 Task: Look for space in Allada, Benin from 12th  August, 2023 to 15th August, 2023 for 3 adults in price range Rs.12000 to Rs.16000. Place can be entire place with 2 bedrooms having 3 beds and 1 bathroom. Property type can be flat. Booking option can be shelf check-in. Required host language is English.
Action: Mouse moved to (573, 104)
Screenshot: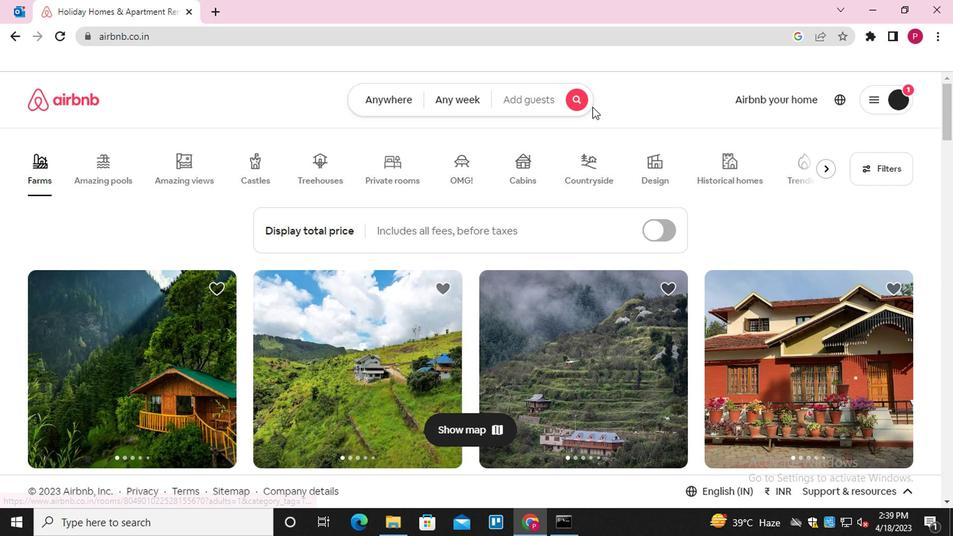 
Action: Mouse pressed left at (573, 104)
Screenshot: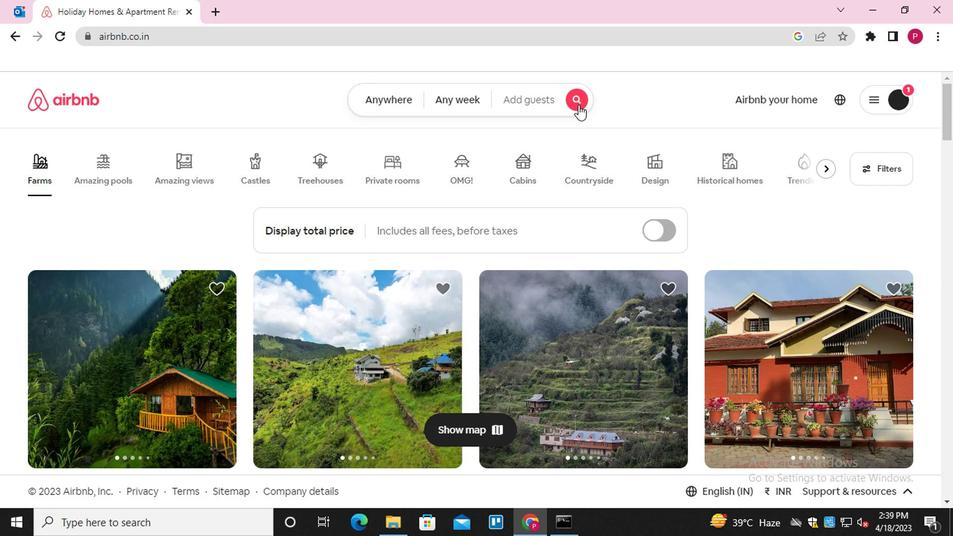 
Action: Mouse moved to (274, 159)
Screenshot: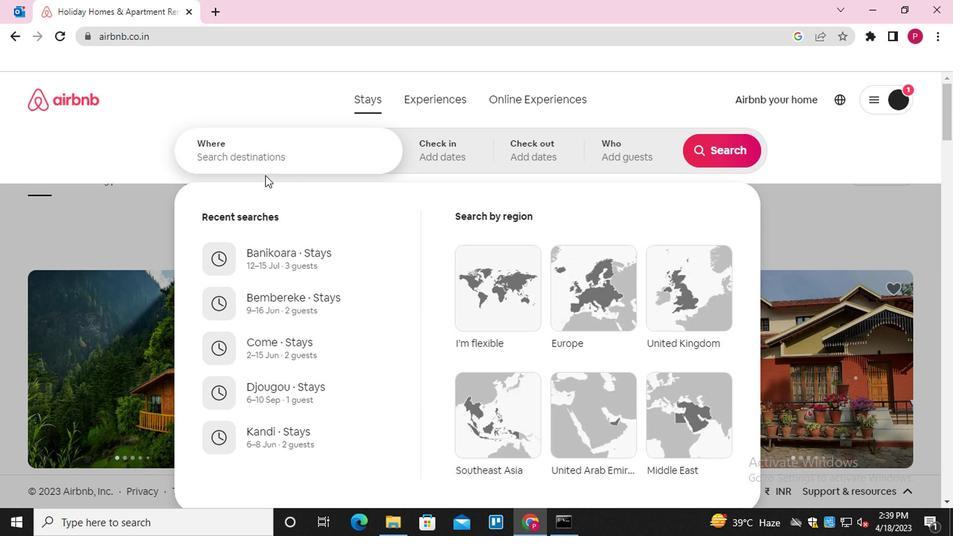 
Action: Mouse pressed left at (274, 159)
Screenshot: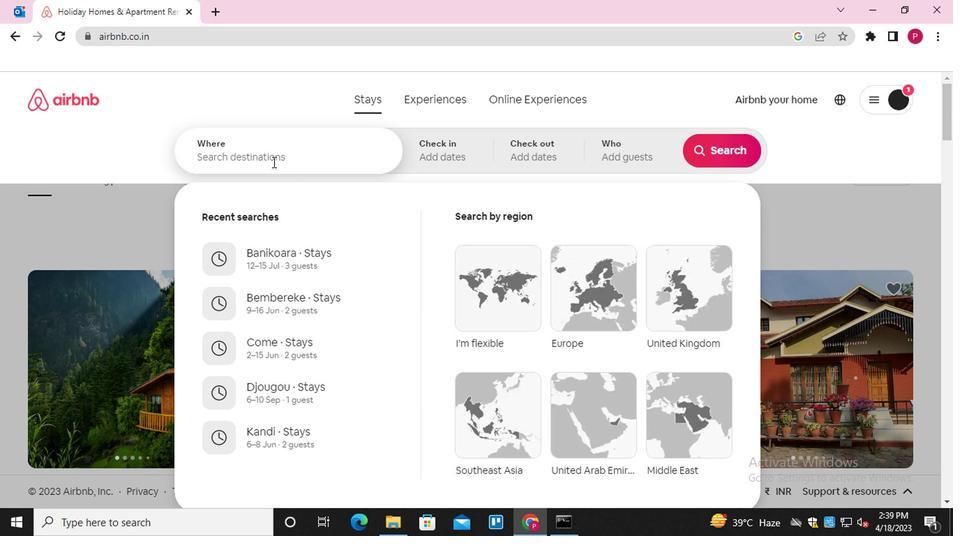 
Action: Key pressed <Key.shift>ALLADA
Screenshot: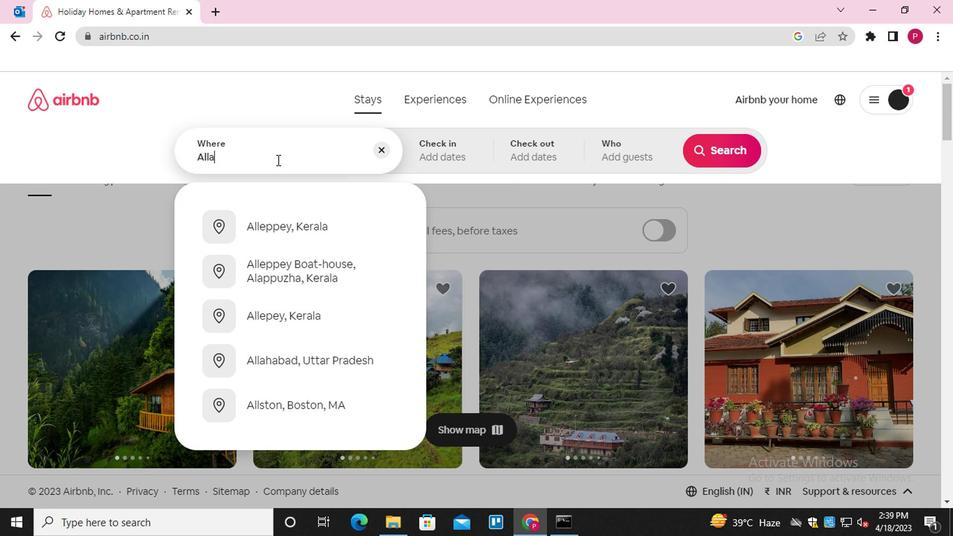 
Action: Mouse moved to (303, 268)
Screenshot: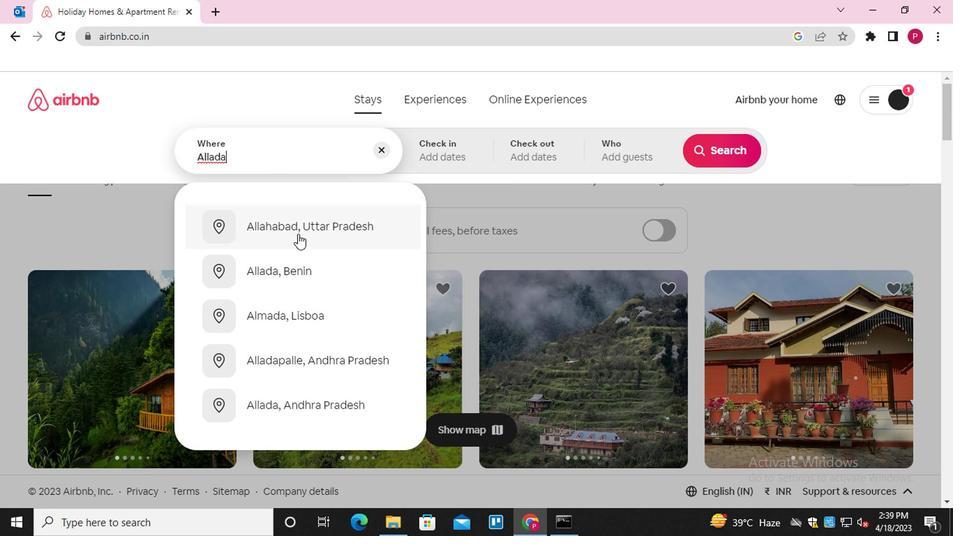 
Action: Mouse pressed left at (303, 268)
Screenshot: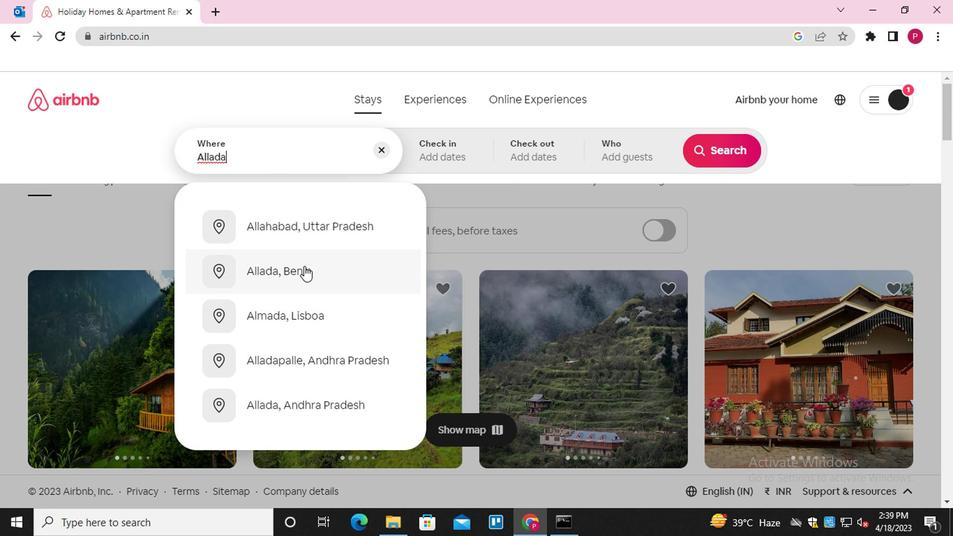 
Action: Mouse moved to (711, 261)
Screenshot: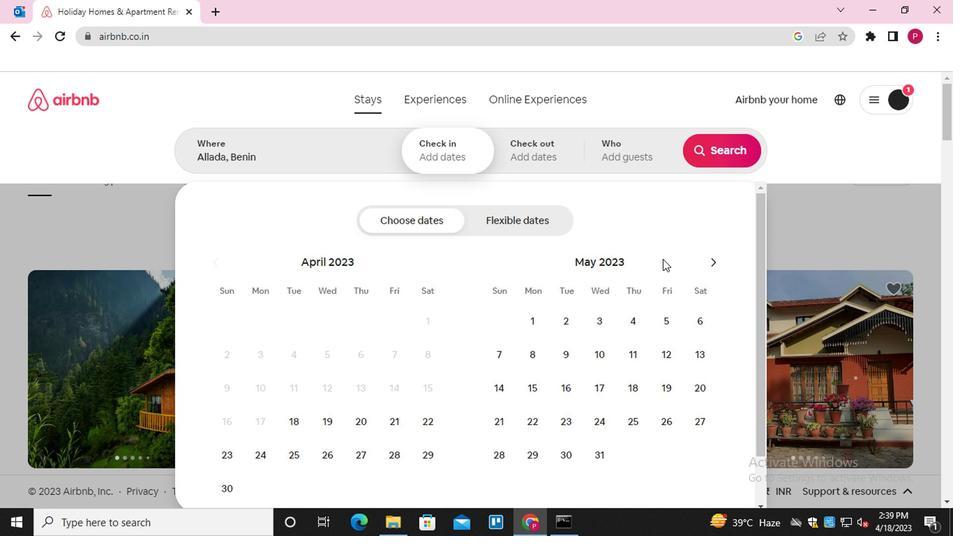 
Action: Mouse pressed left at (711, 261)
Screenshot: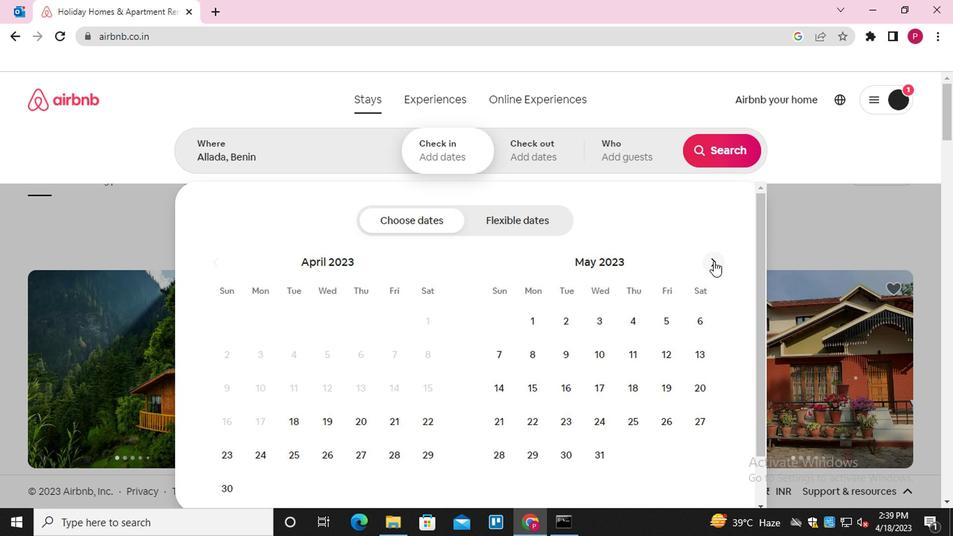 
Action: Mouse pressed left at (711, 261)
Screenshot: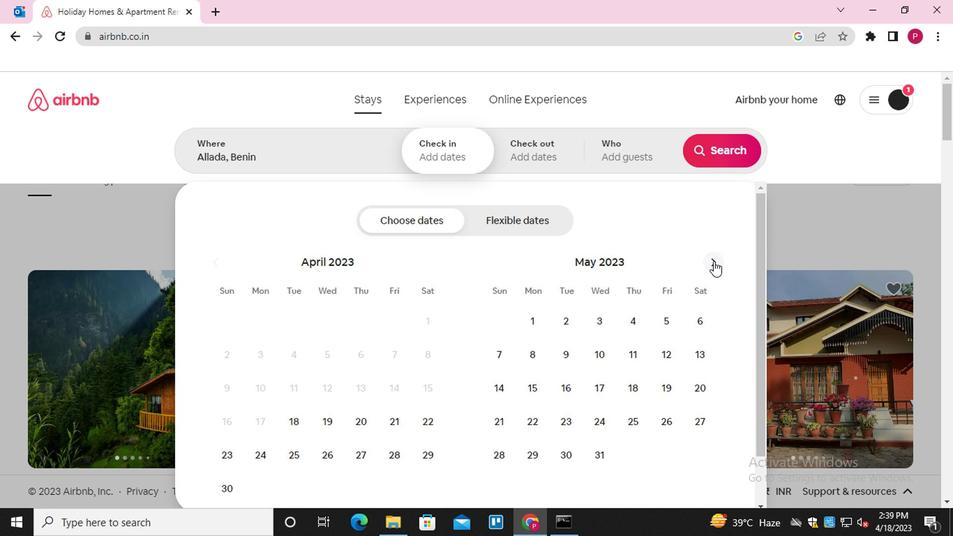 
Action: Mouse pressed left at (711, 261)
Screenshot: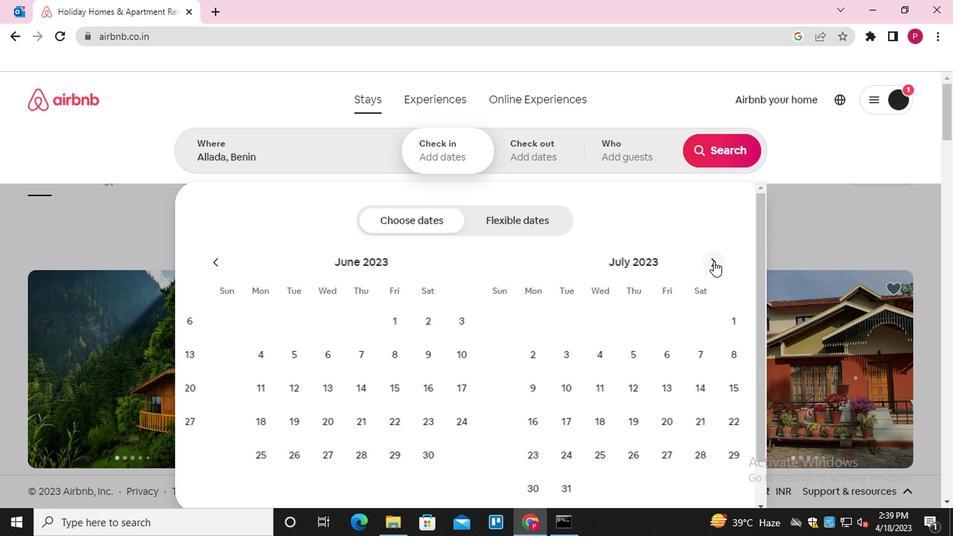 
Action: Mouse moved to (695, 353)
Screenshot: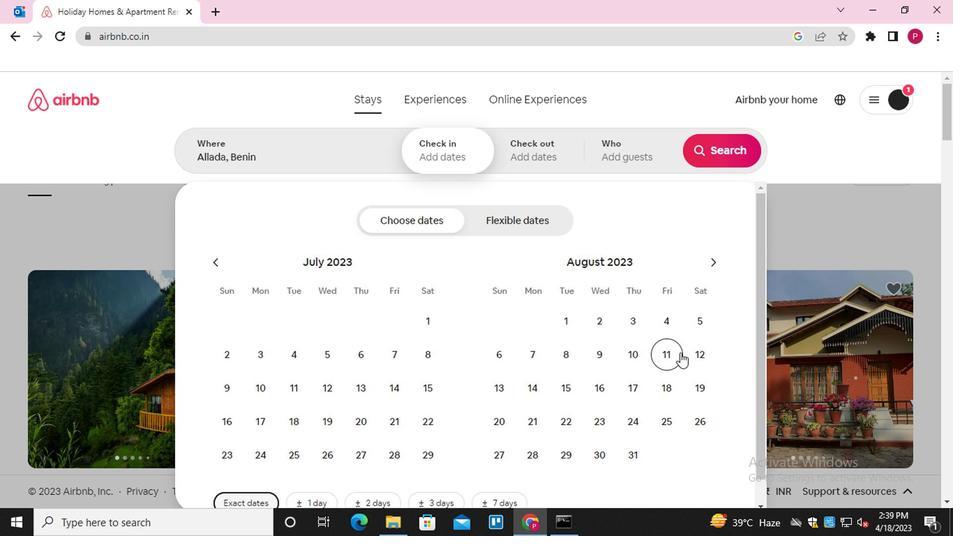 
Action: Mouse pressed left at (695, 353)
Screenshot: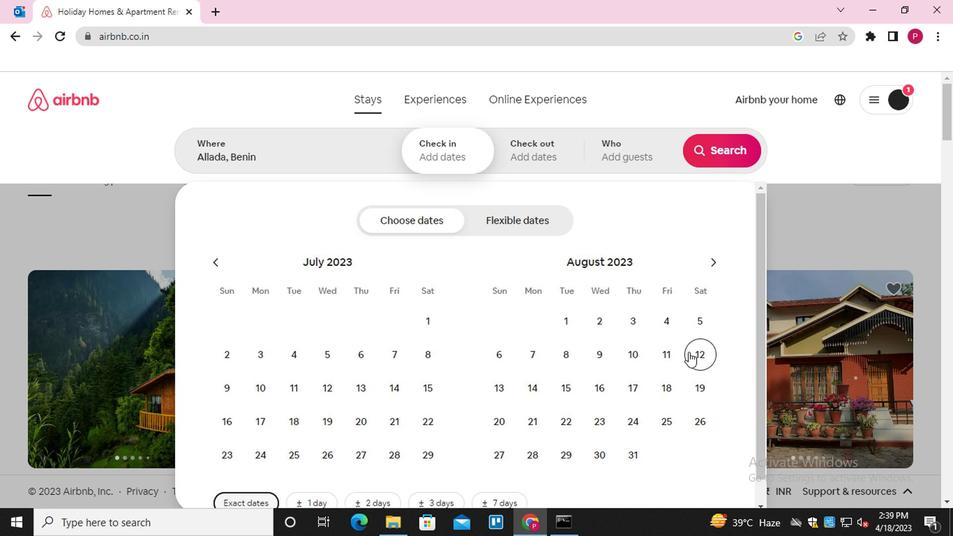 
Action: Mouse moved to (561, 389)
Screenshot: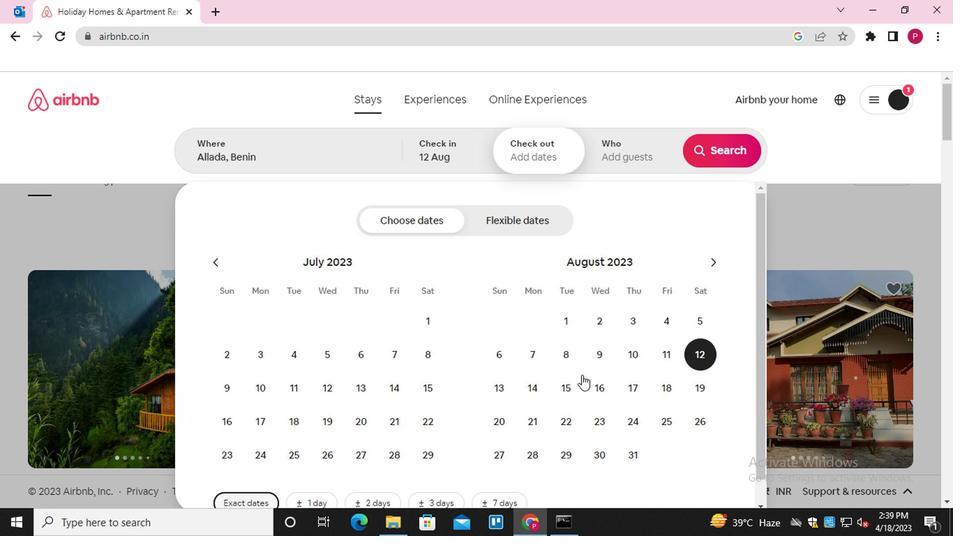 
Action: Mouse pressed left at (561, 389)
Screenshot: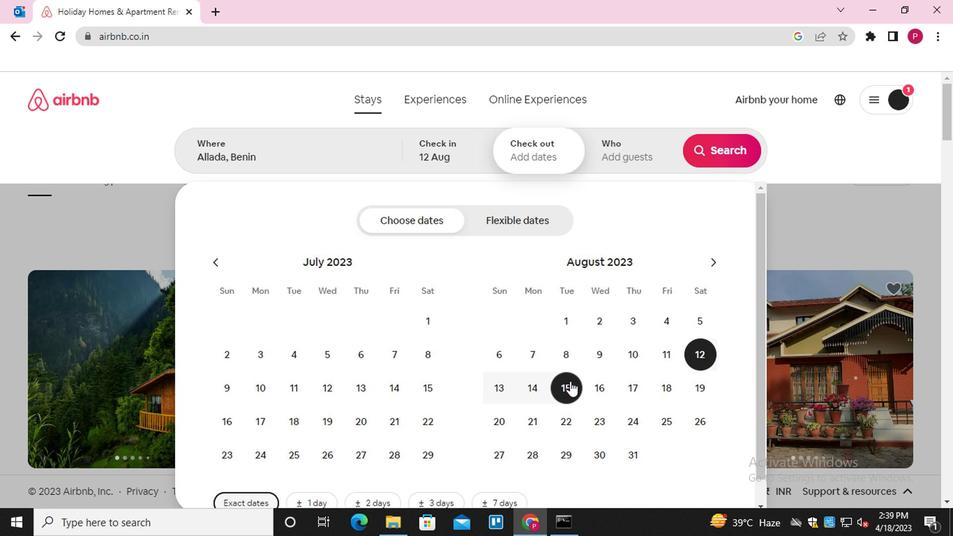 
Action: Mouse moved to (613, 149)
Screenshot: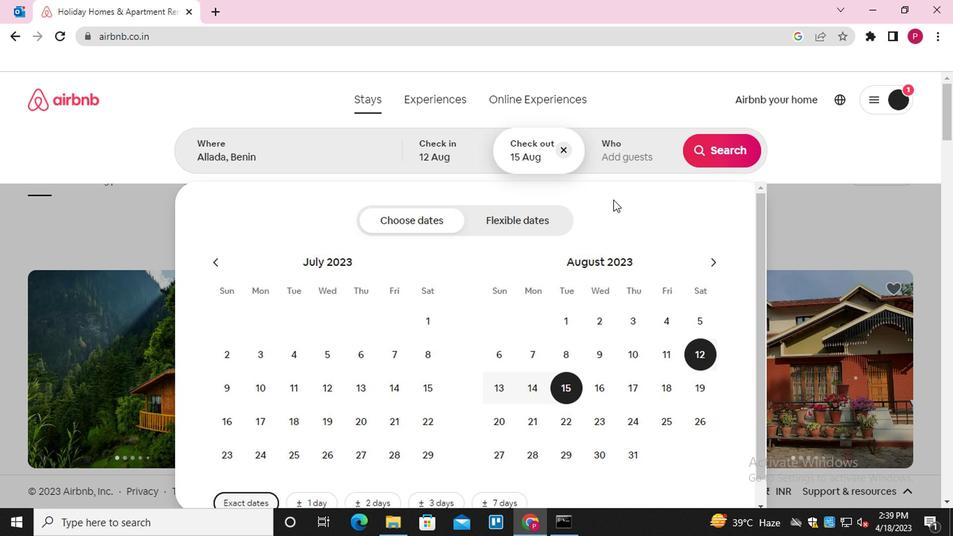 
Action: Mouse pressed left at (613, 149)
Screenshot: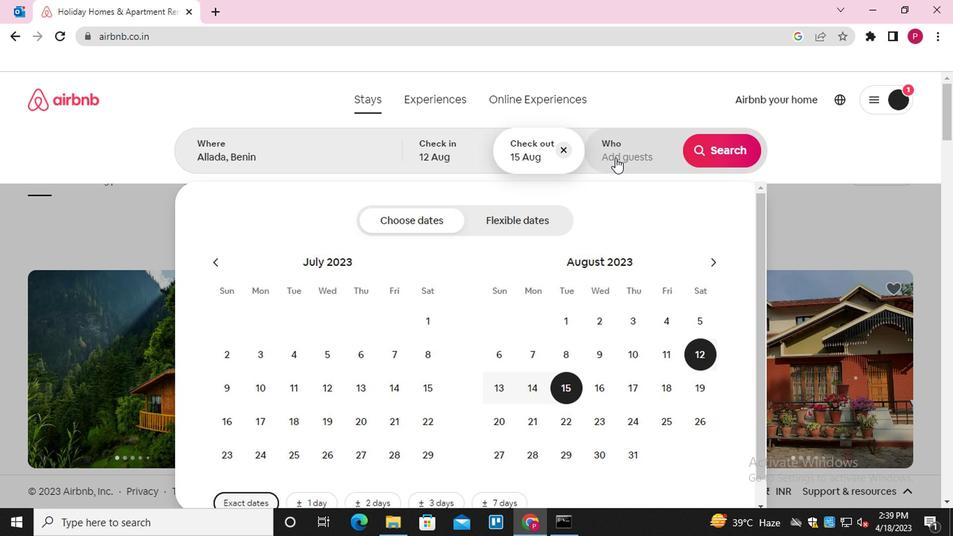 
Action: Mouse moved to (731, 225)
Screenshot: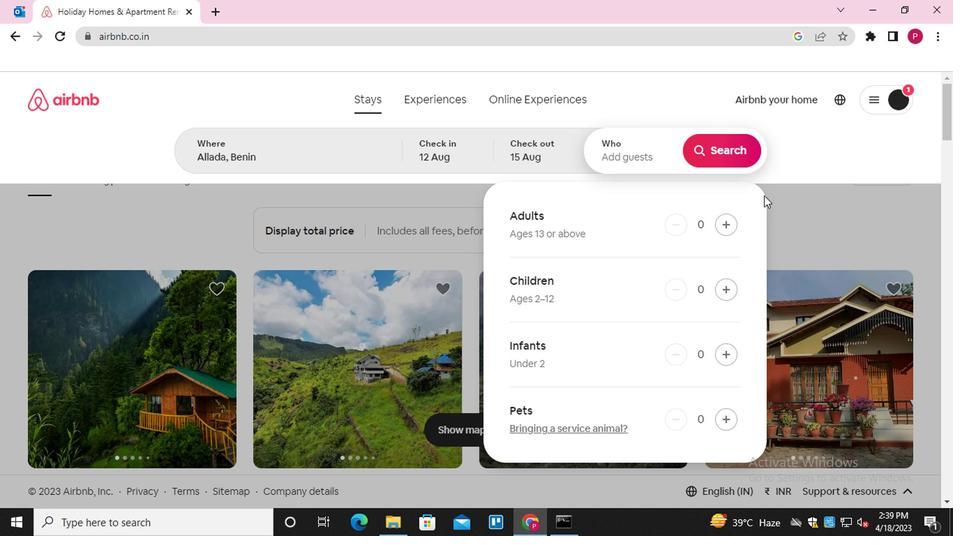 
Action: Mouse pressed left at (731, 225)
Screenshot: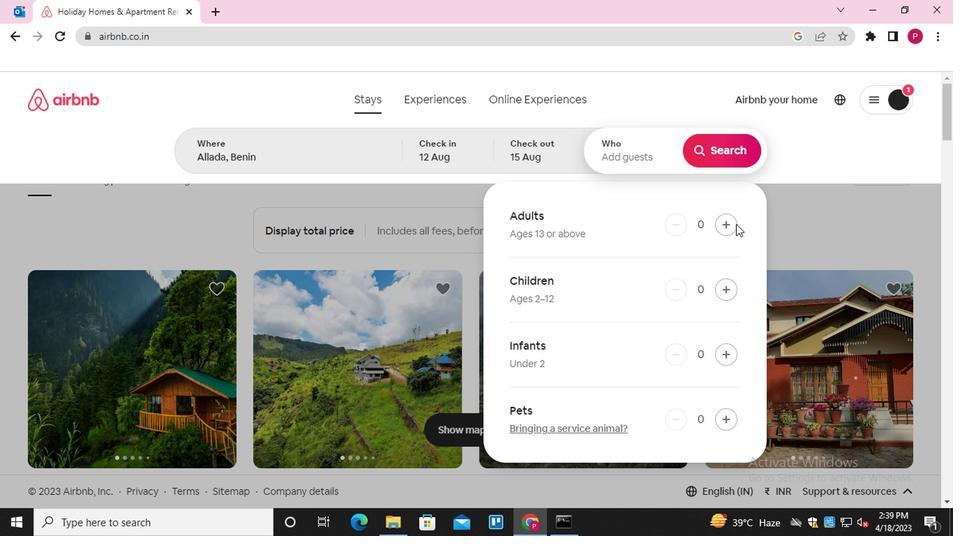 
Action: Mouse pressed left at (731, 225)
Screenshot: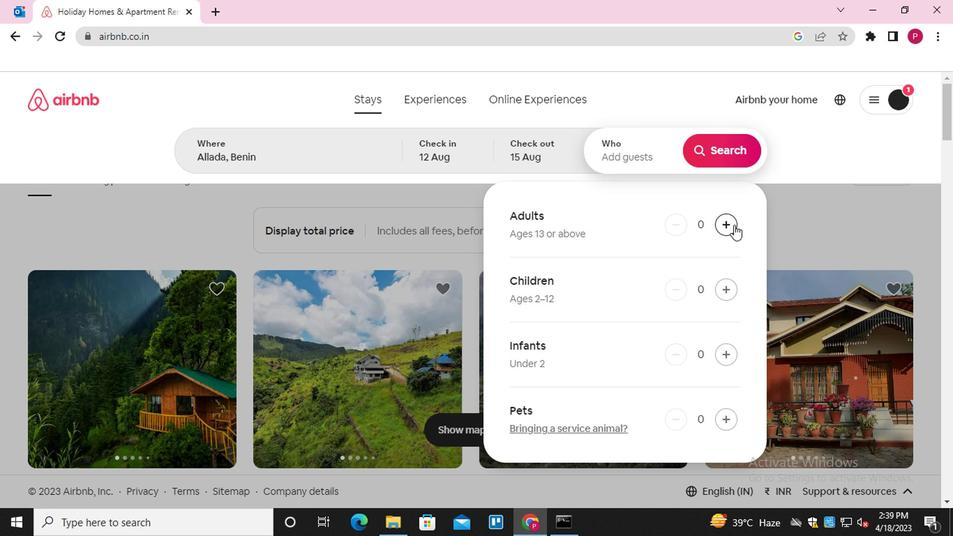 
Action: Mouse pressed left at (731, 225)
Screenshot: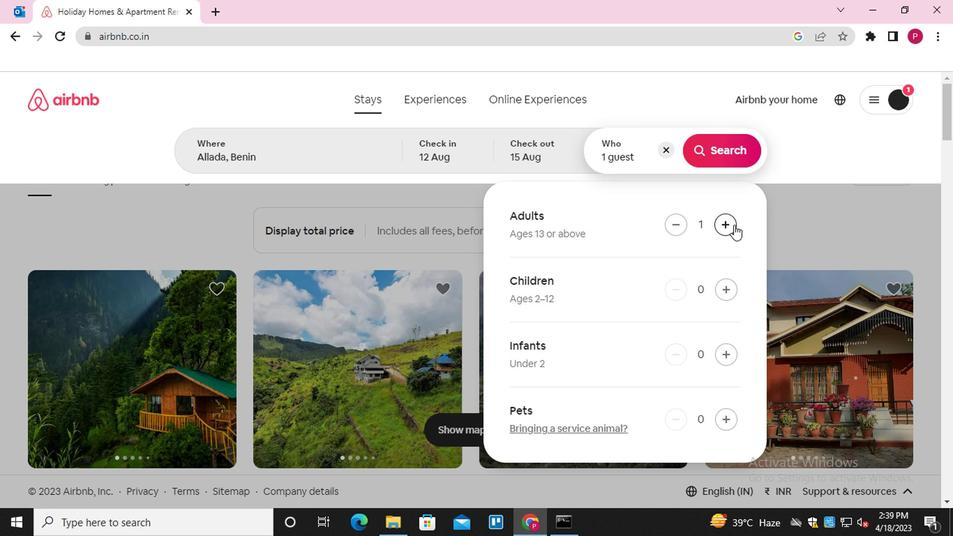
Action: Mouse moved to (727, 150)
Screenshot: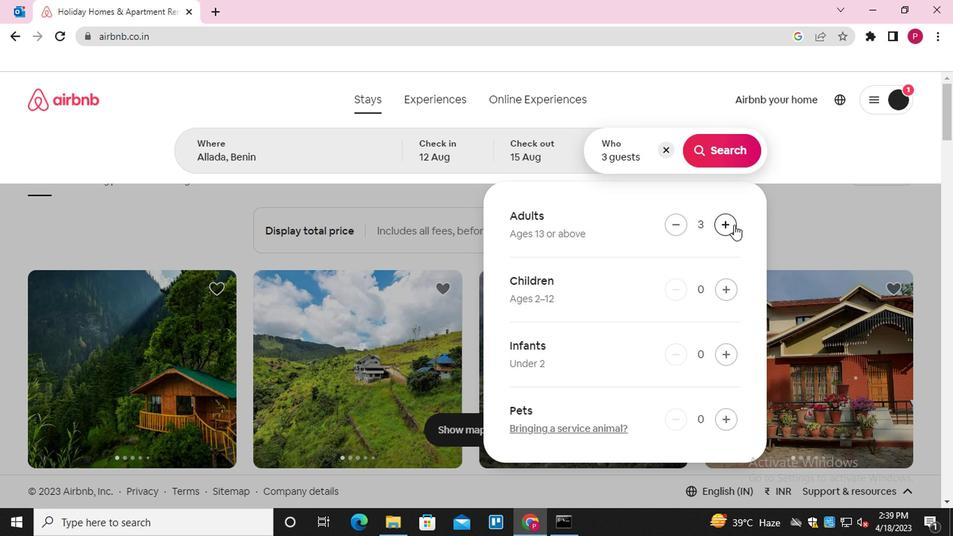 
Action: Mouse pressed left at (727, 150)
Screenshot: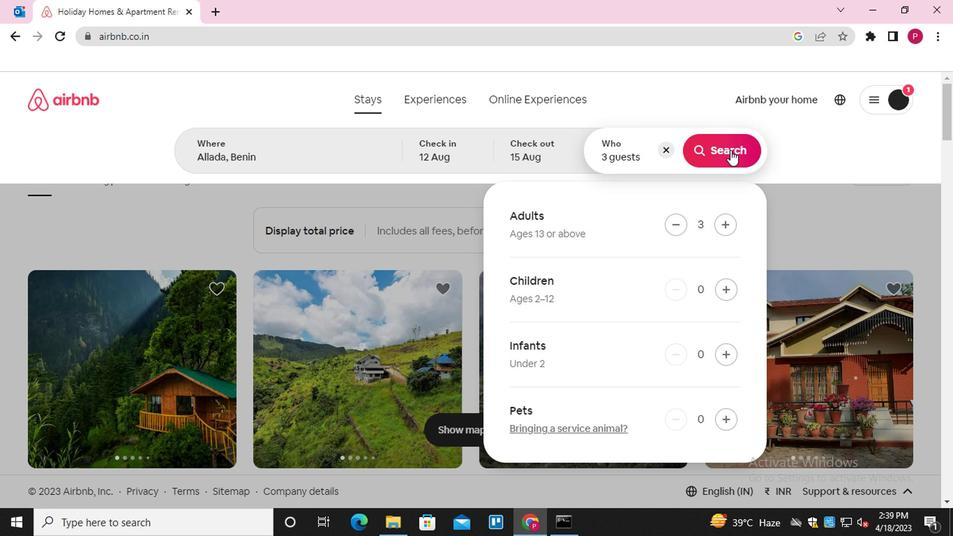 
Action: Mouse moved to (883, 160)
Screenshot: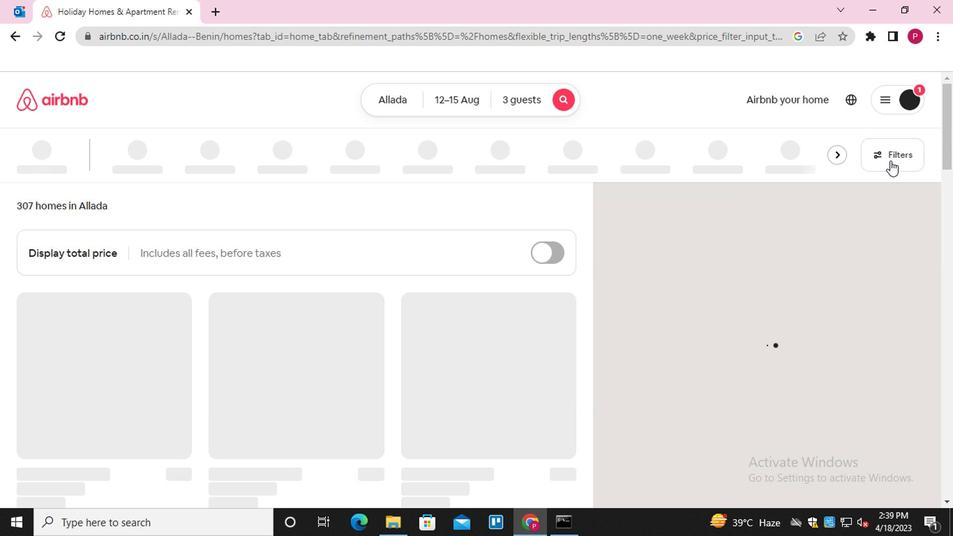
Action: Mouse pressed left at (883, 160)
Screenshot: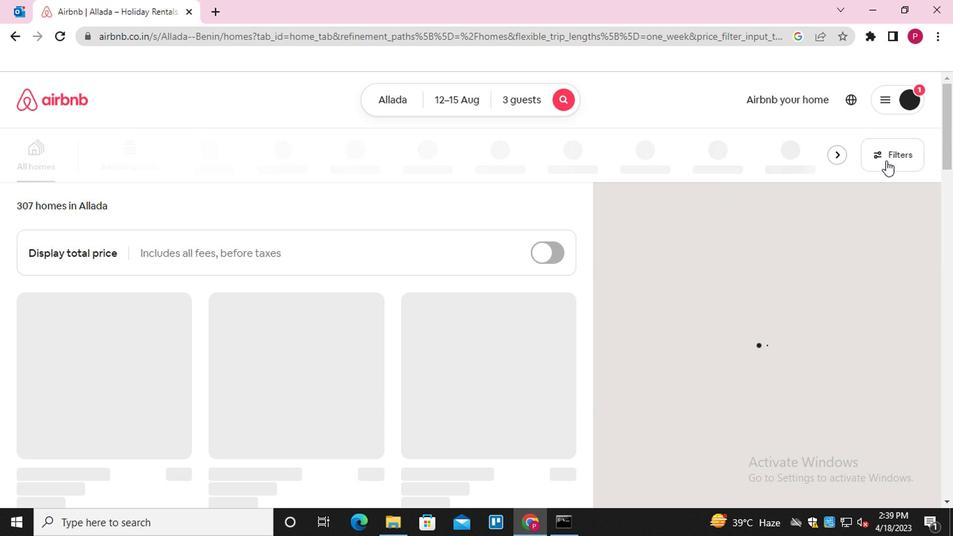 
Action: Mouse moved to (283, 330)
Screenshot: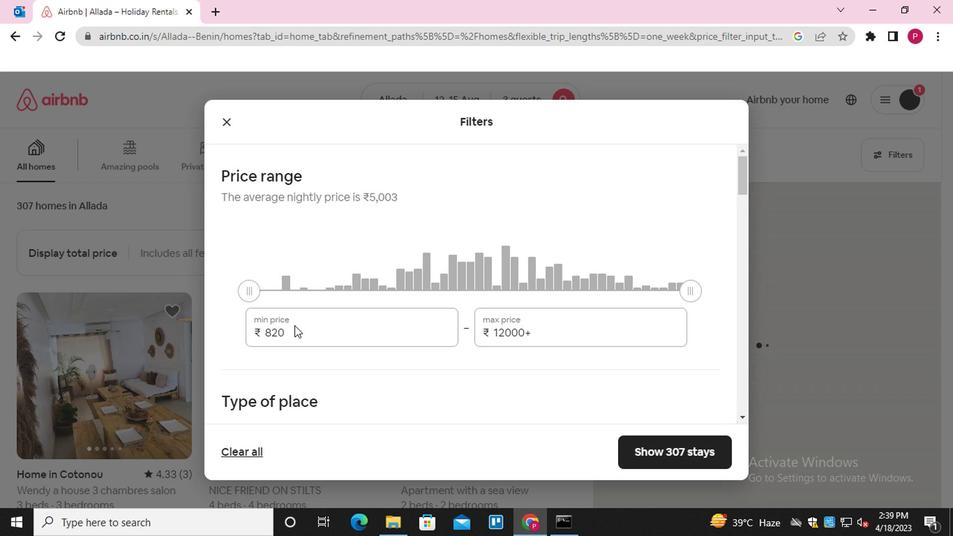 
Action: Mouse pressed left at (283, 330)
Screenshot: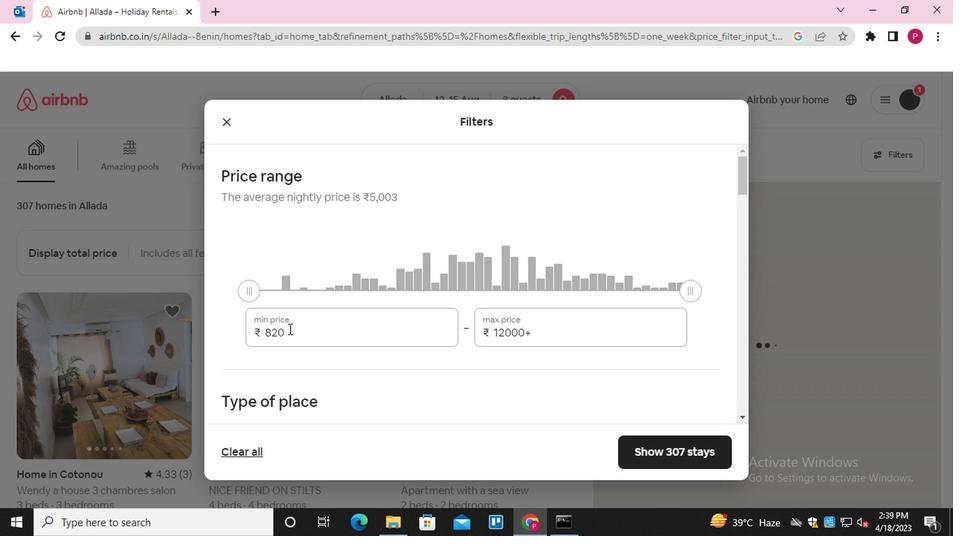 
Action: Mouse pressed left at (283, 330)
Screenshot: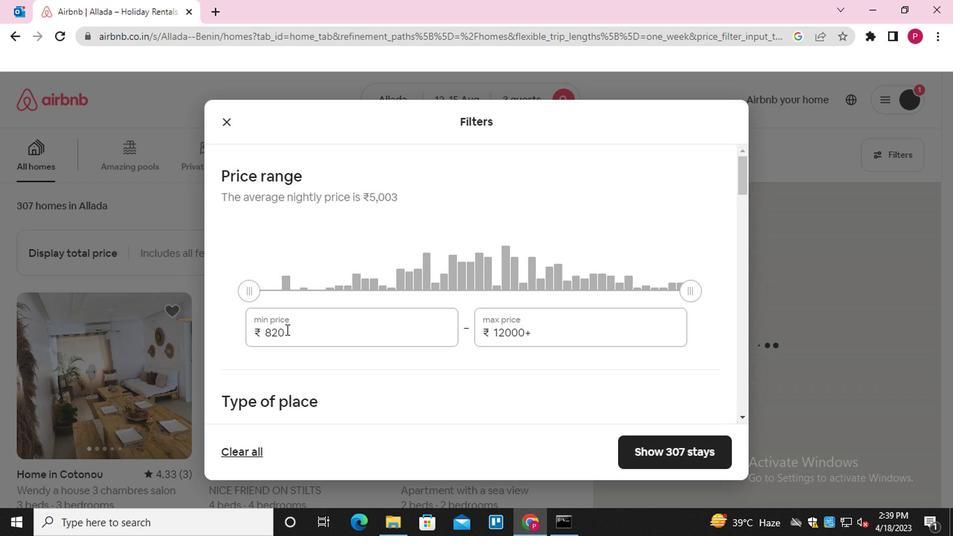 
Action: Key pressed 120000<Key.backspace><Key.tab>16000
Screenshot: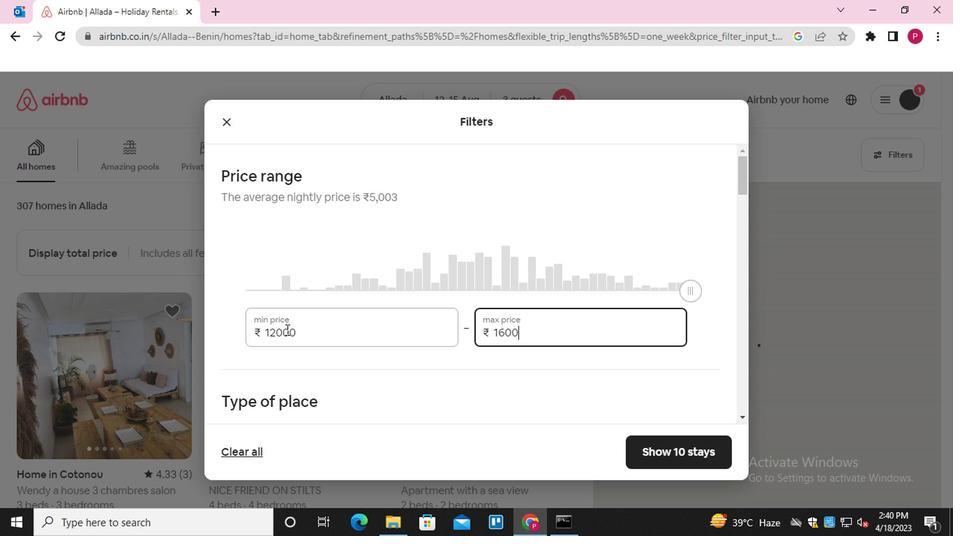 
Action: Mouse moved to (294, 330)
Screenshot: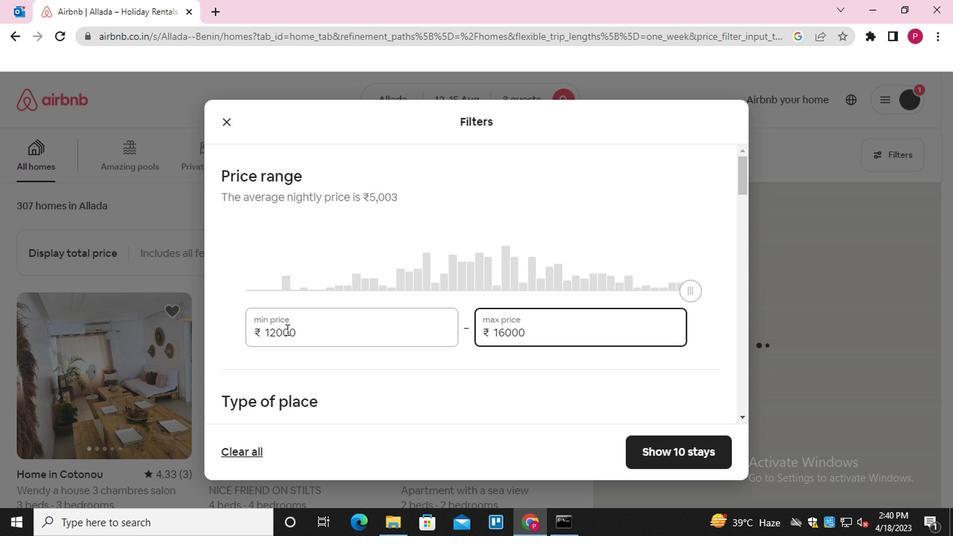
Action: Mouse scrolled (294, 329) with delta (0, 0)
Screenshot: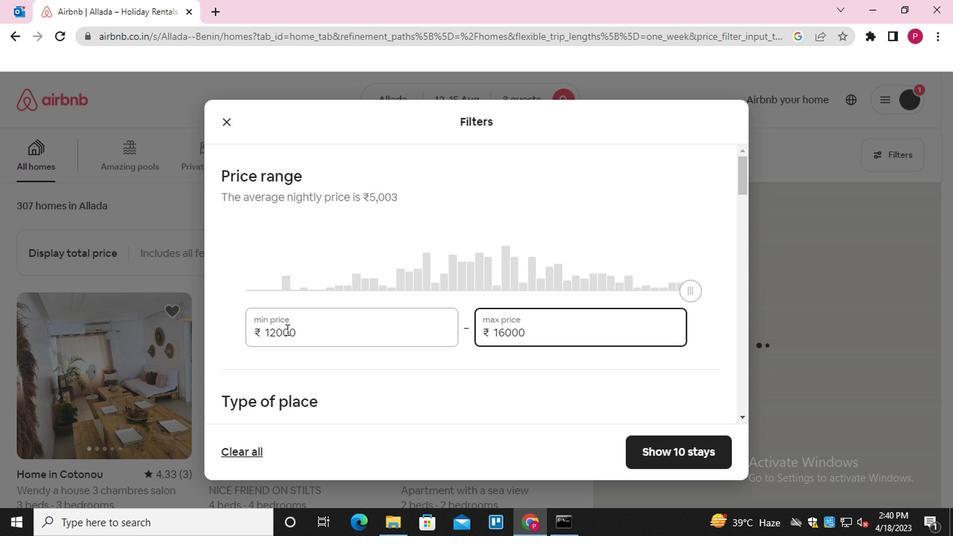
Action: Mouse moved to (297, 331)
Screenshot: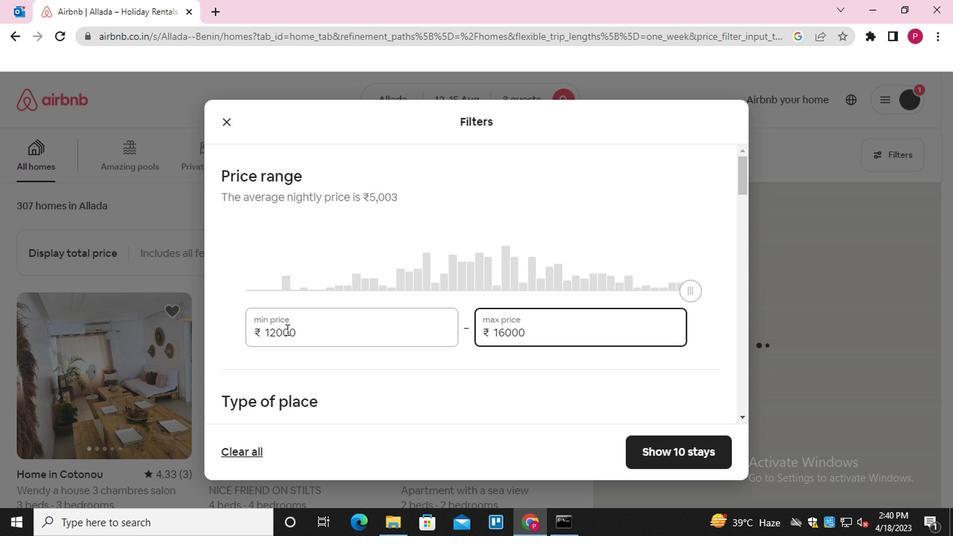 
Action: Mouse scrolled (297, 330) with delta (0, 0)
Screenshot: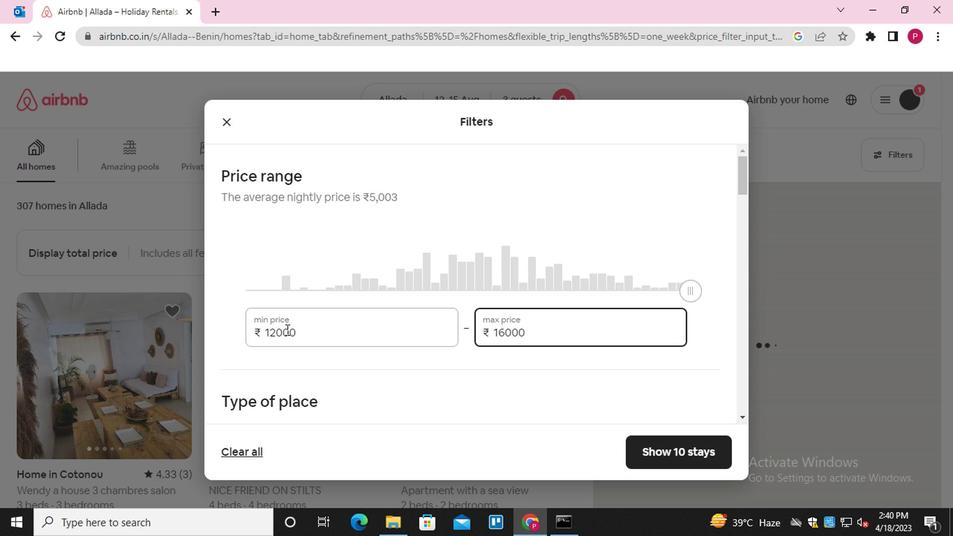 
Action: Mouse scrolled (297, 330) with delta (0, 0)
Screenshot: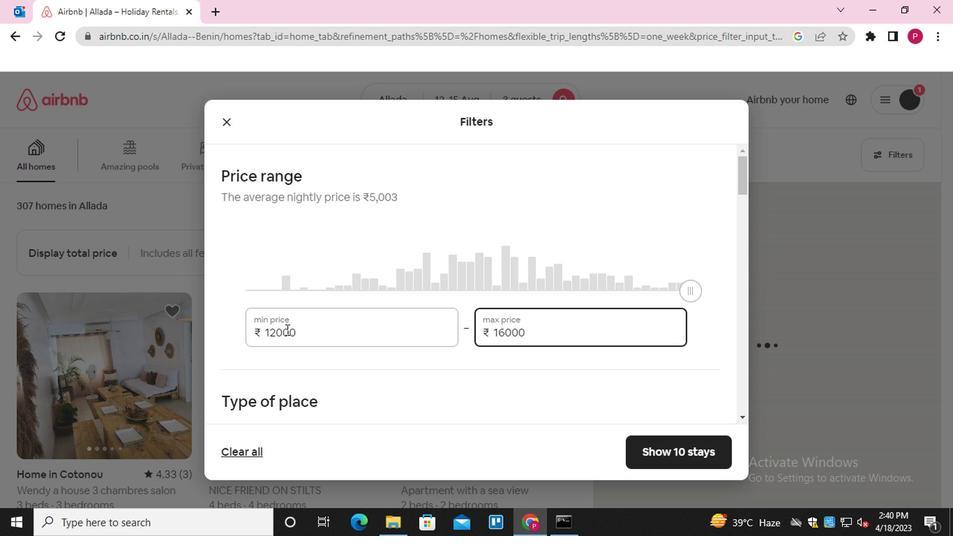 
Action: Mouse moved to (227, 235)
Screenshot: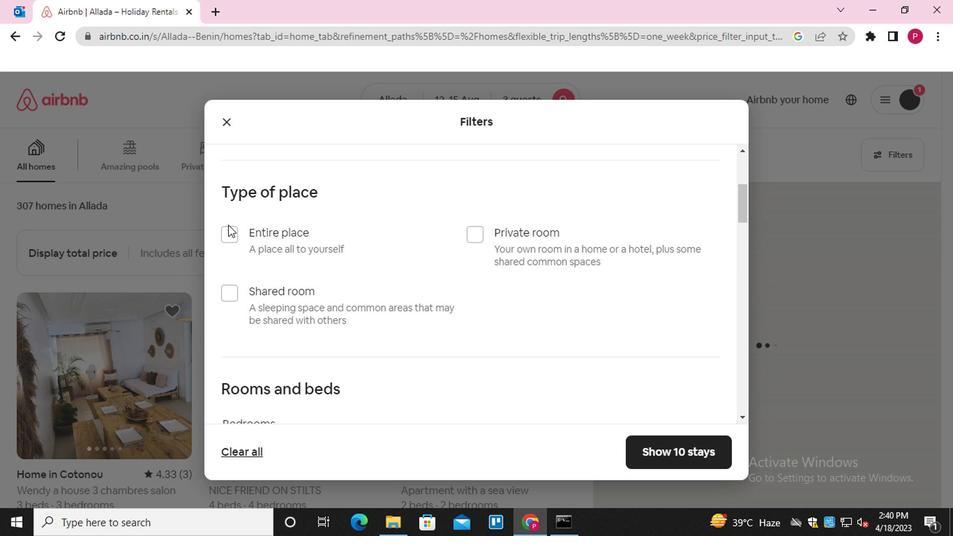 
Action: Mouse pressed left at (227, 235)
Screenshot: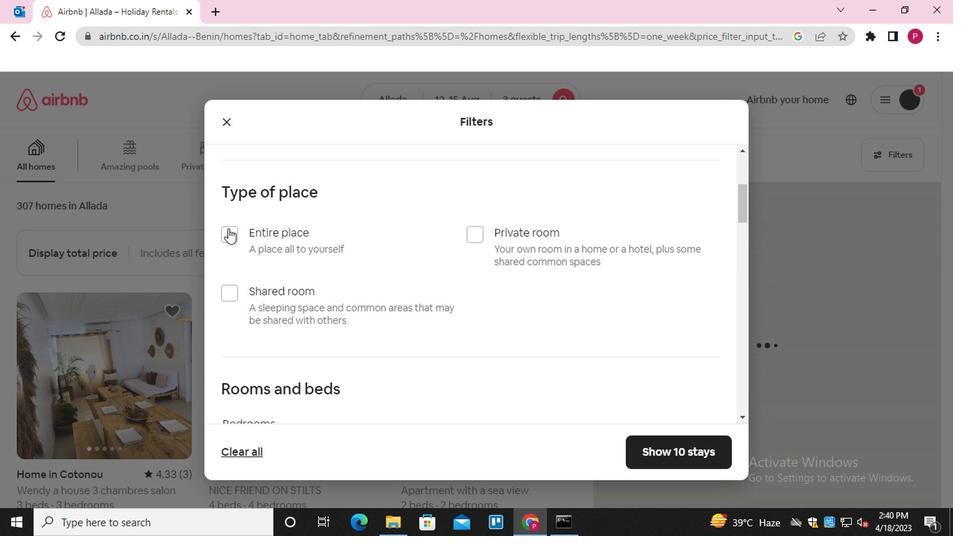 
Action: Mouse moved to (249, 242)
Screenshot: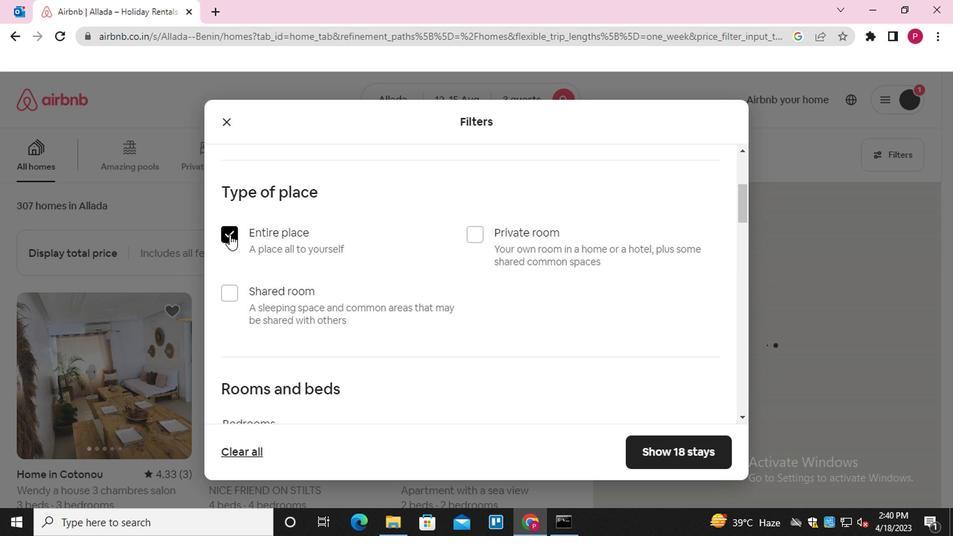 
Action: Mouse scrolled (249, 241) with delta (0, 0)
Screenshot: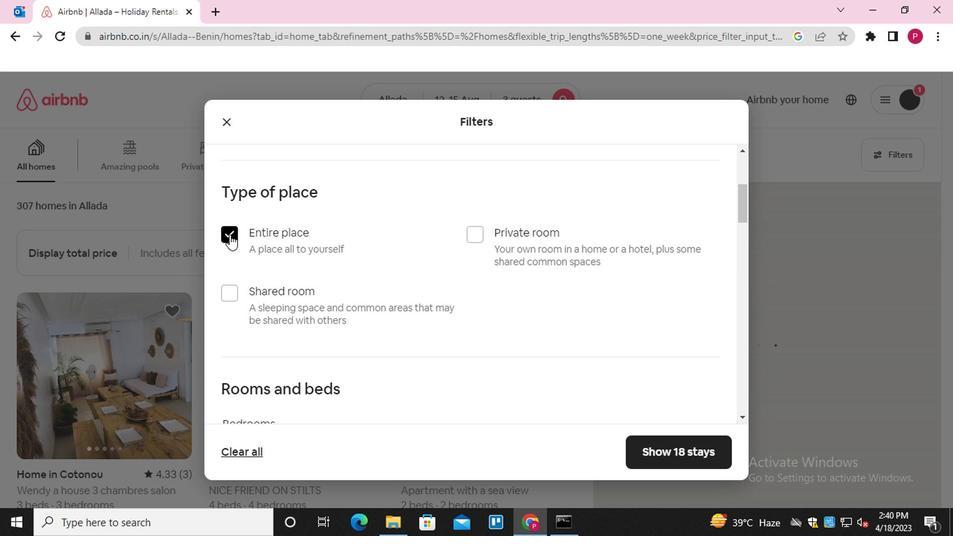 
Action: Mouse scrolled (249, 241) with delta (0, 0)
Screenshot: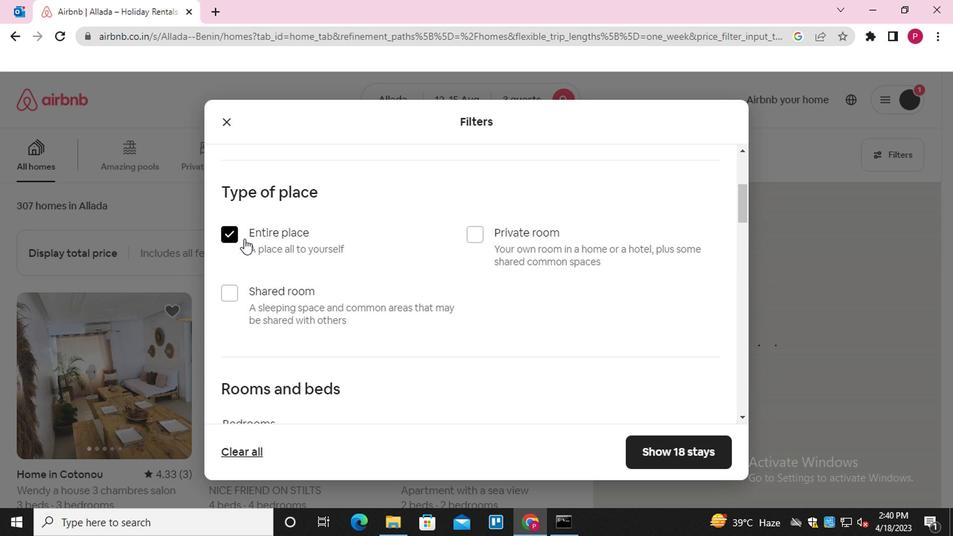 
Action: Mouse scrolled (249, 241) with delta (0, 0)
Screenshot: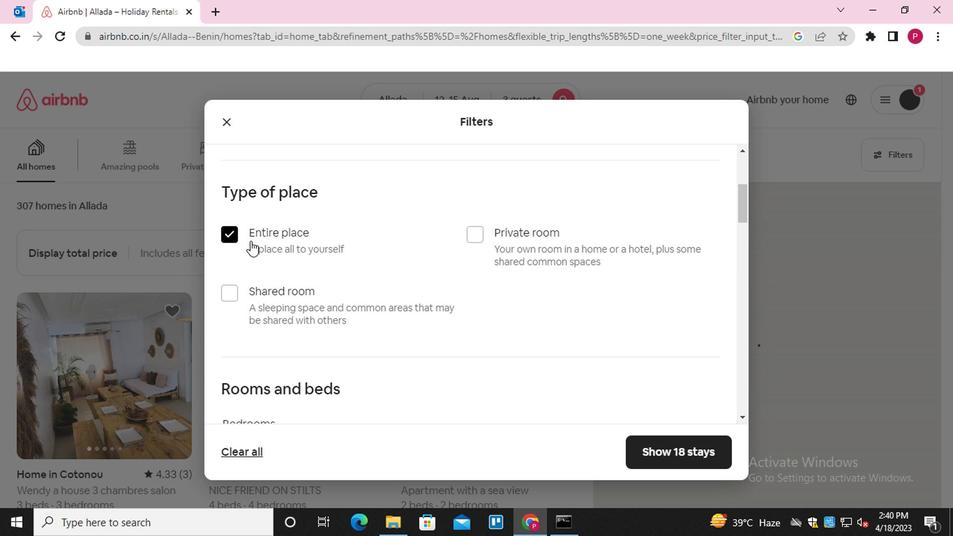 
Action: Mouse scrolled (249, 241) with delta (0, 0)
Screenshot: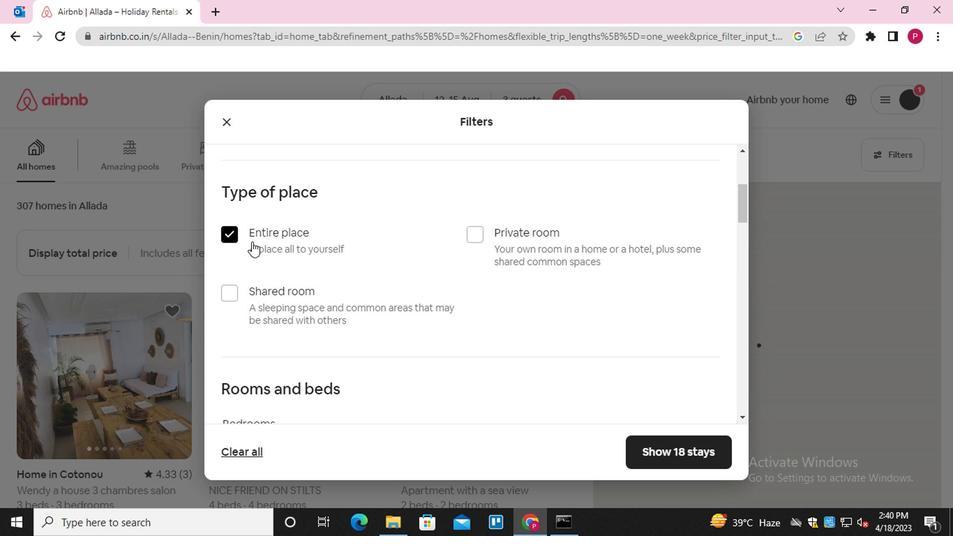 
Action: Mouse moved to (345, 185)
Screenshot: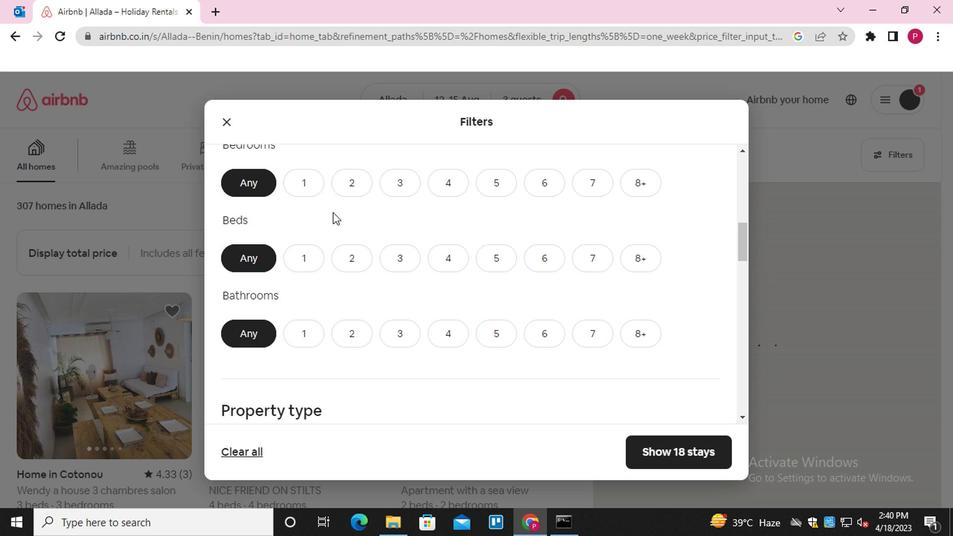 
Action: Mouse pressed left at (345, 185)
Screenshot: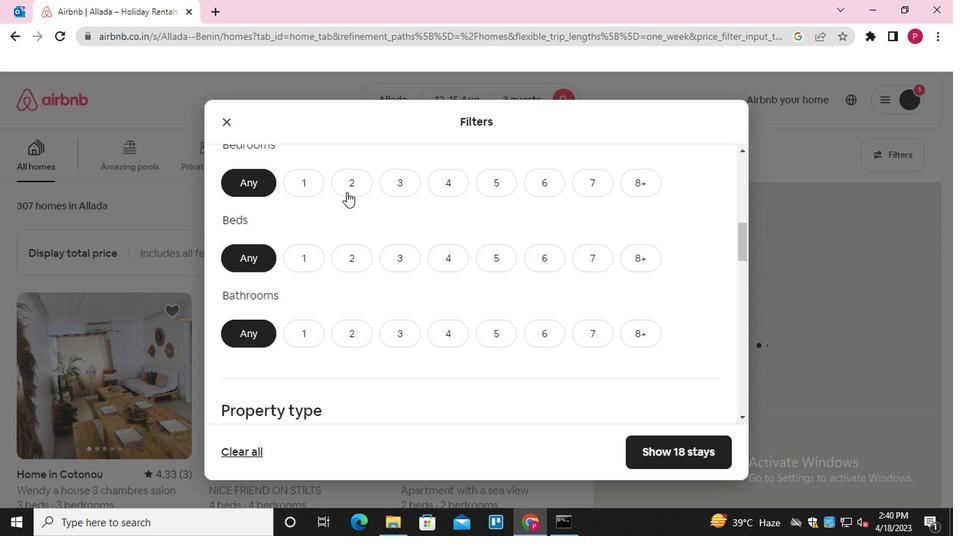 
Action: Mouse moved to (406, 270)
Screenshot: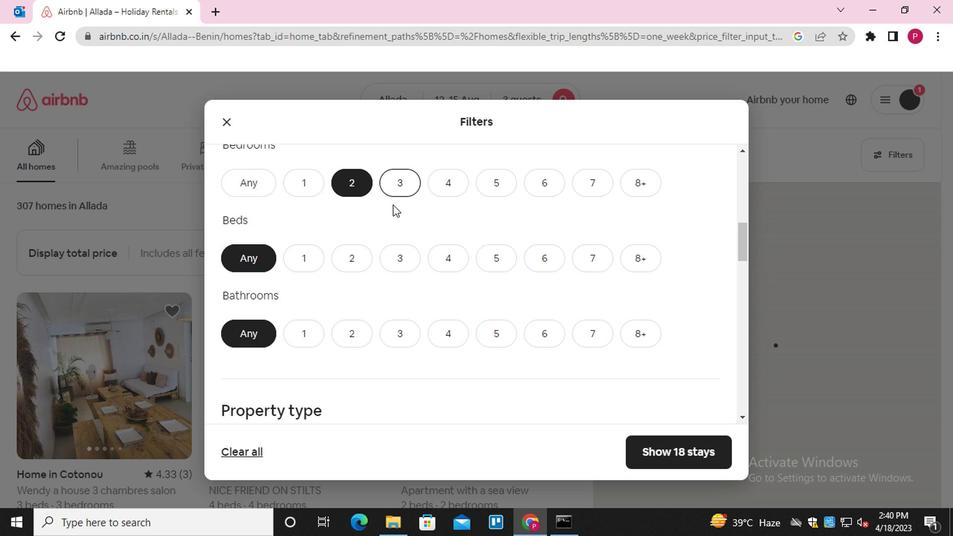 
Action: Mouse pressed left at (406, 270)
Screenshot: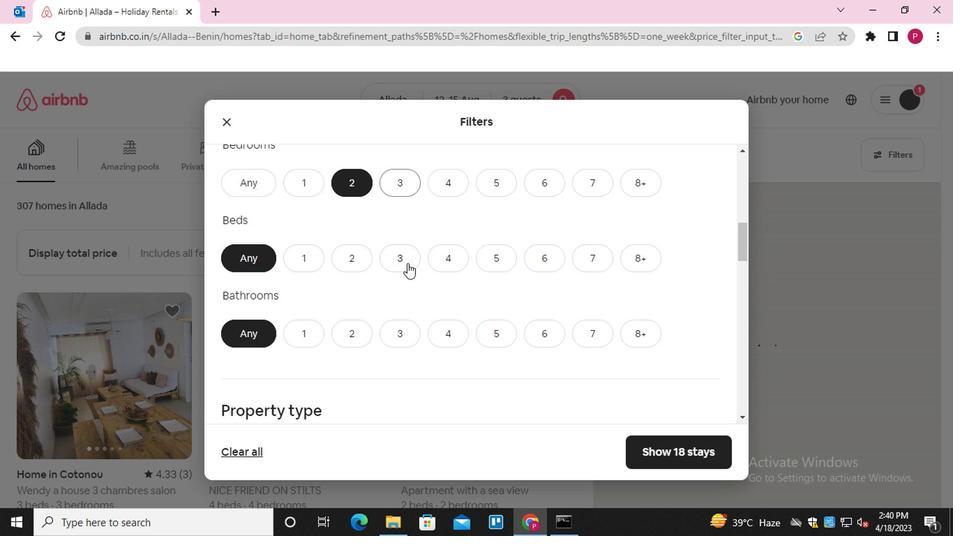 
Action: Mouse moved to (306, 336)
Screenshot: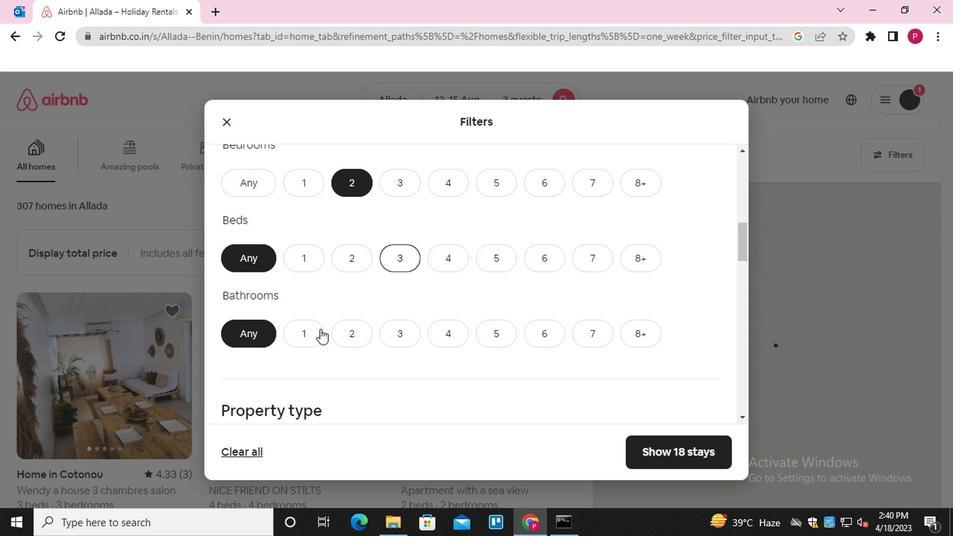 
Action: Mouse pressed left at (306, 336)
Screenshot: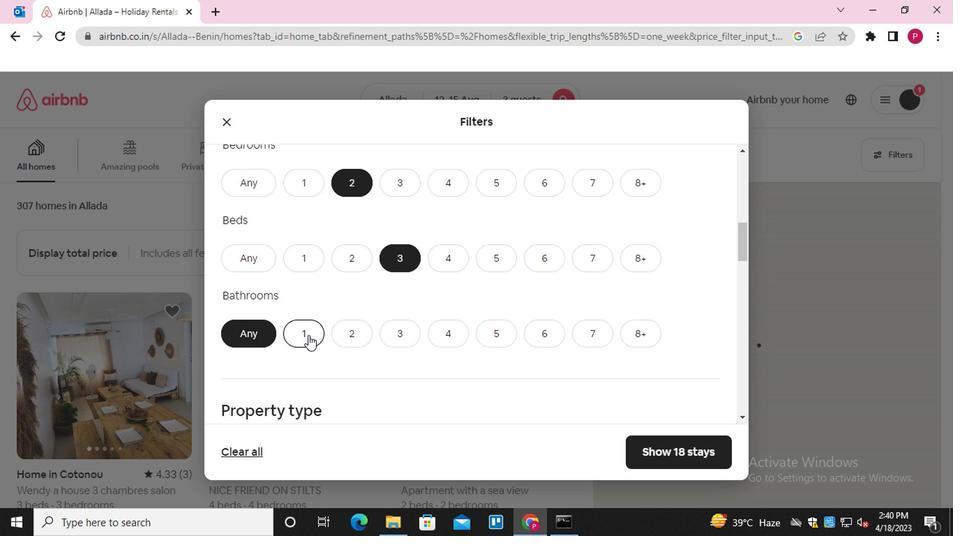 
Action: Mouse moved to (418, 377)
Screenshot: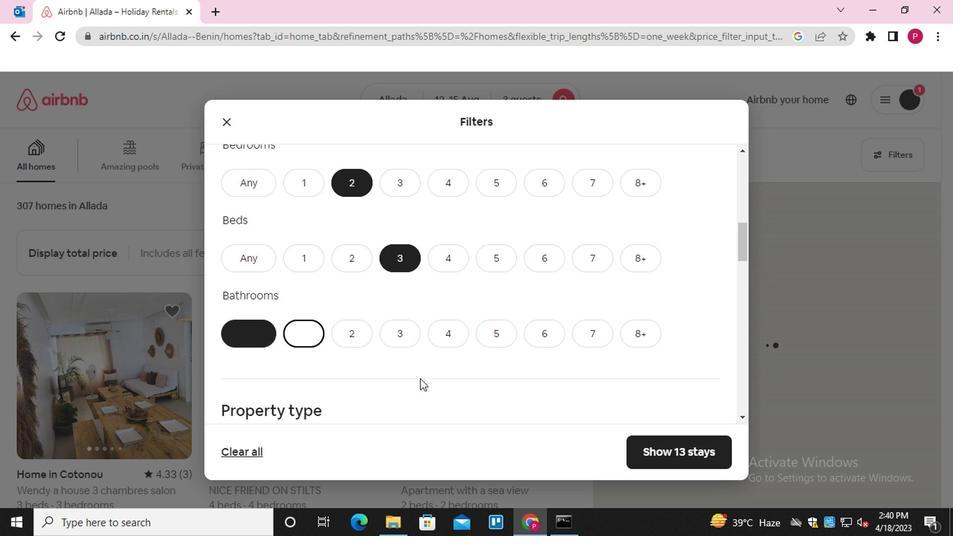 
Action: Mouse scrolled (418, 376) with delta (0, 0)
Screenshot: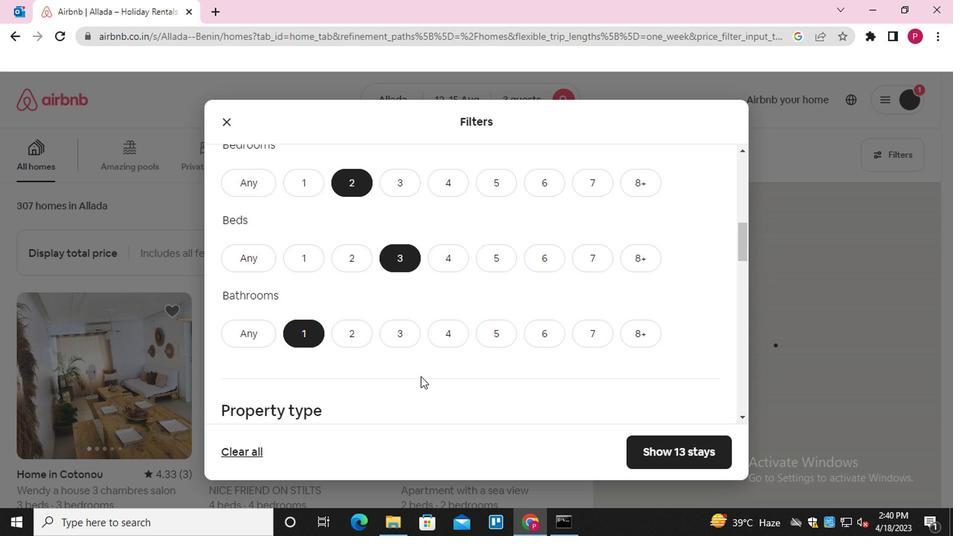 
Action: Mouse scrolled (418, 376) with delta (0, 0)
Screenshot: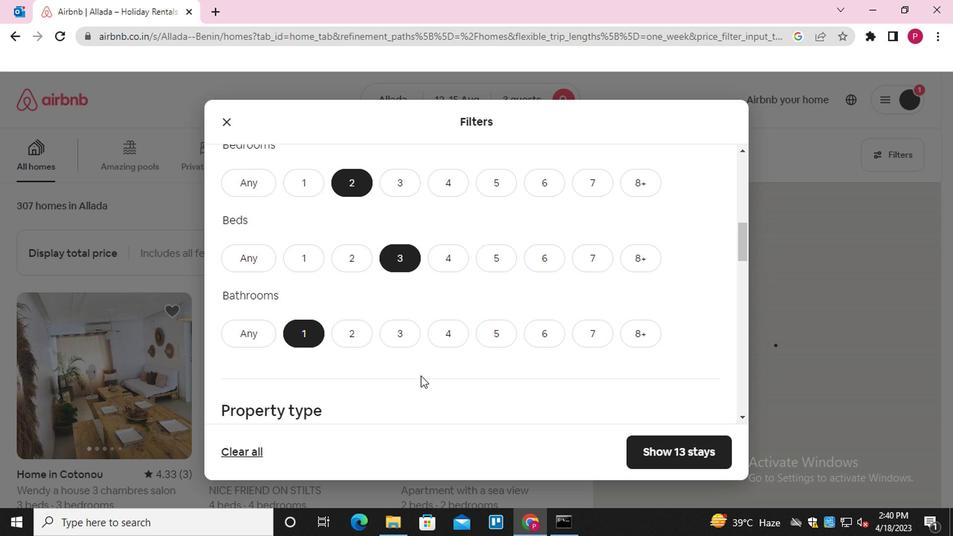 
Action: Mouse scrolled (418, 376) with delta (0, 0)
Screenshot: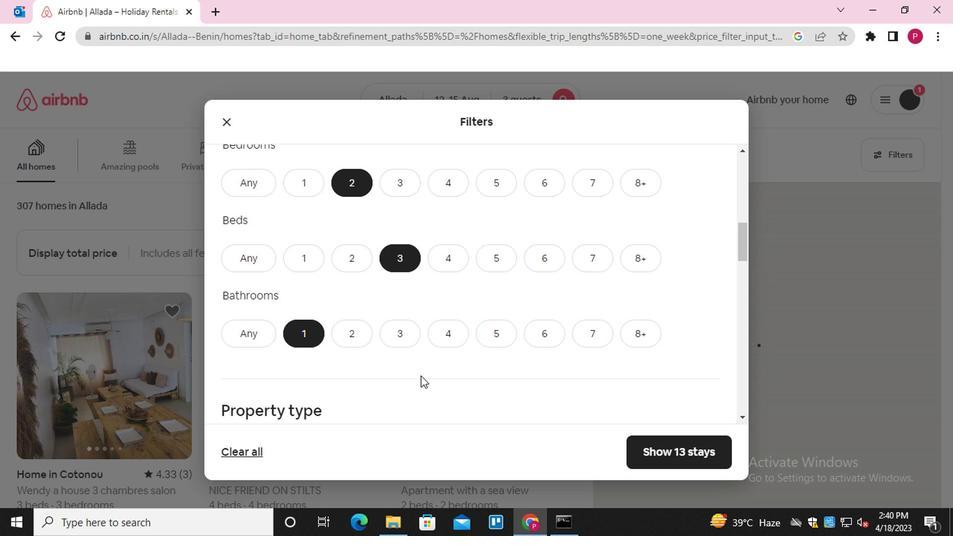 
Action: Mouse moved to (413, 265)
Screenshot: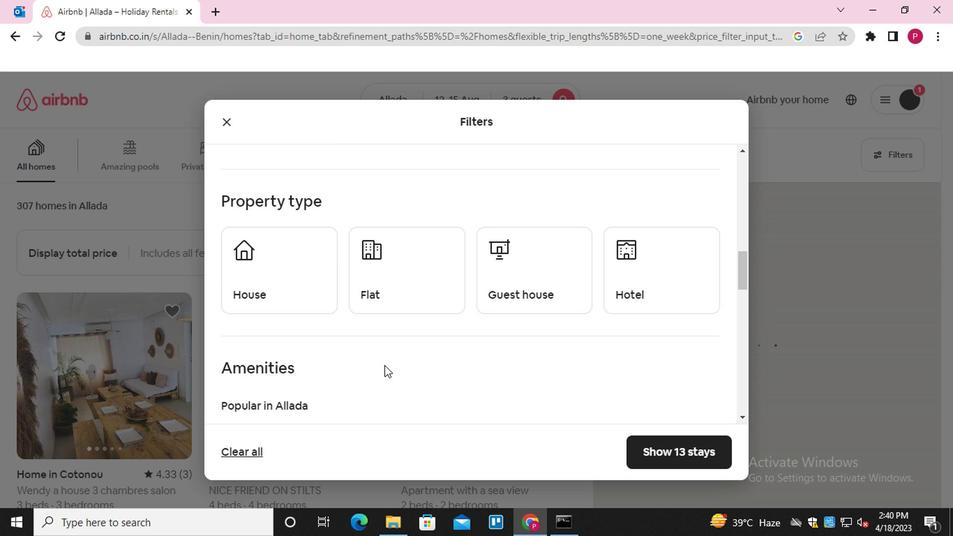 
Action: Mouse pressed left at (413, 265)
Screenshot: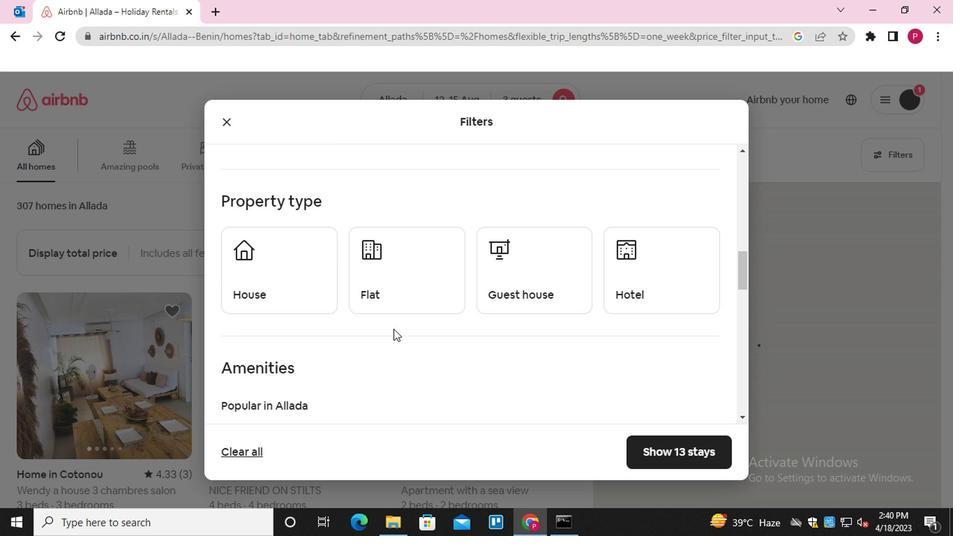 
Action: Mouse moved to (417, 376)
Screenshot: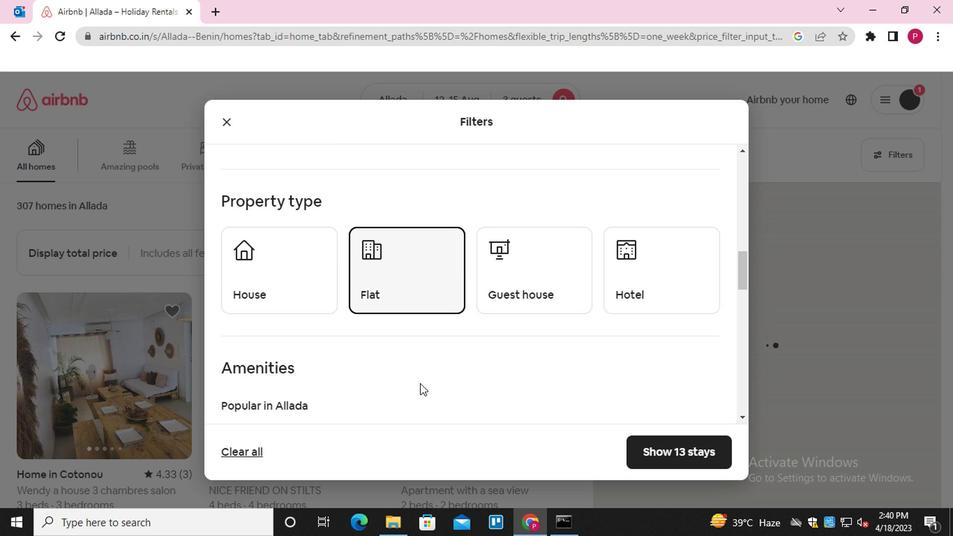 
Action: Mouse scrolled (417, 375) with delta (0, 0)
Screenshot: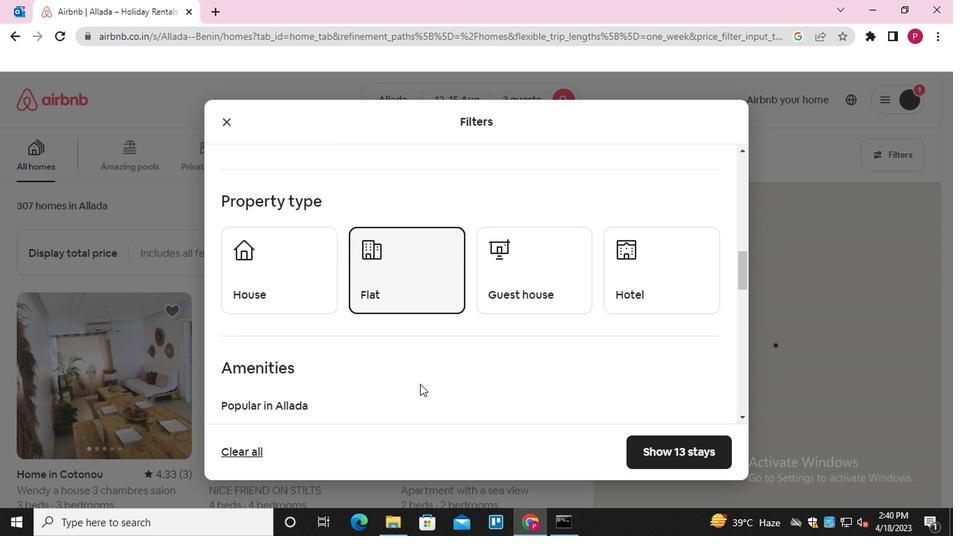 
Action: Mouse scrolled (417, 375) with delta (0, 0)
Screenshot: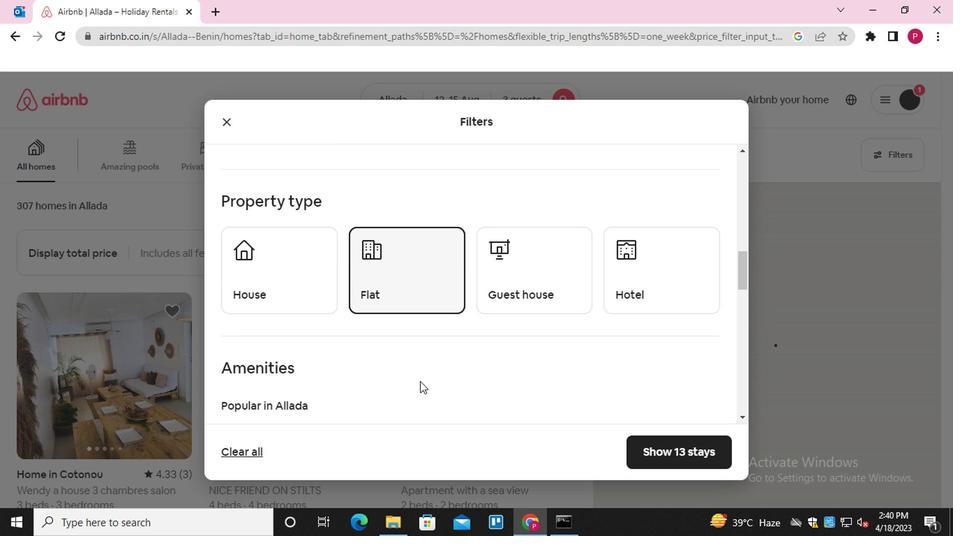 
Action: Mouse scrolled (417, 375) with delta (0, 0)
Screenshot: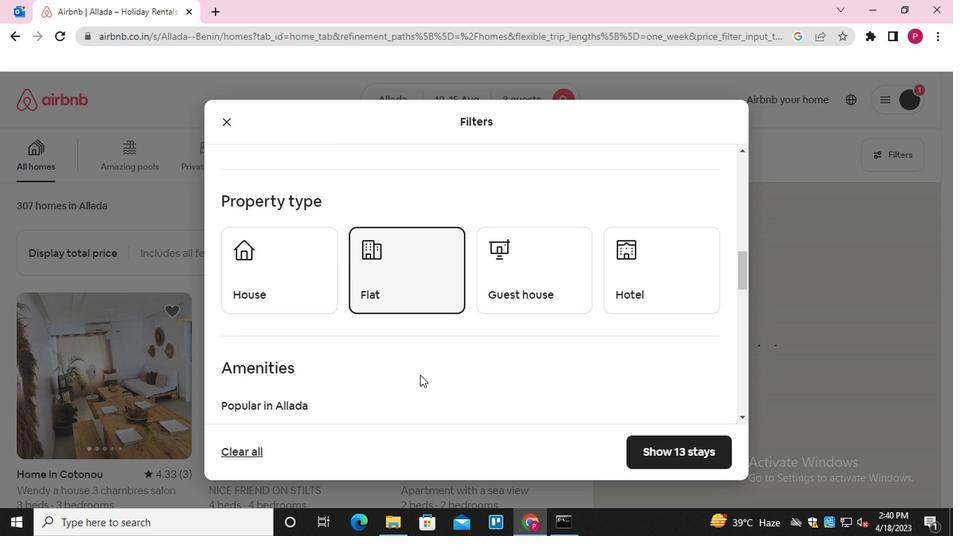 
Action: Mouse scrolled (417, 375) with delta (0, 0)
Screenshot: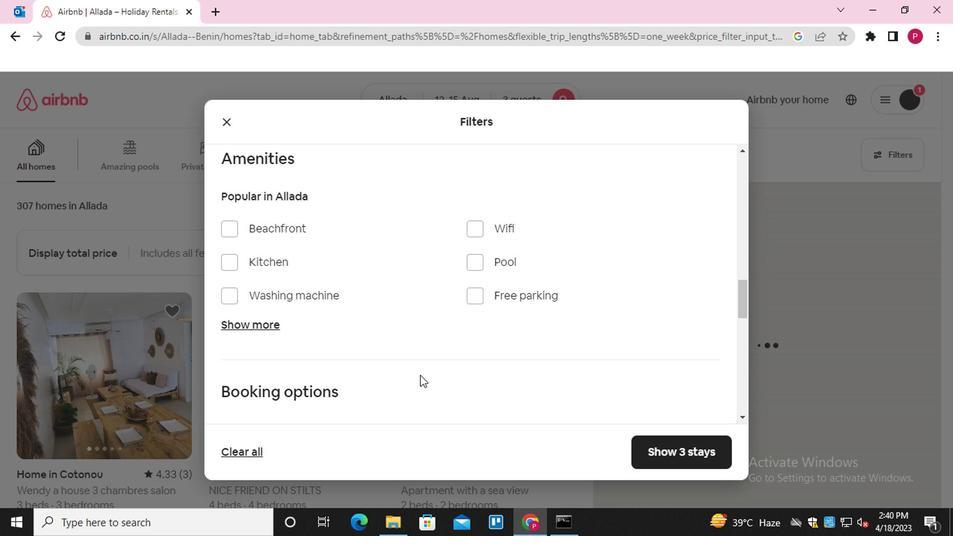 
Action: Mouse scrolled (417, 375) with delta (0, 0)
Screenshot: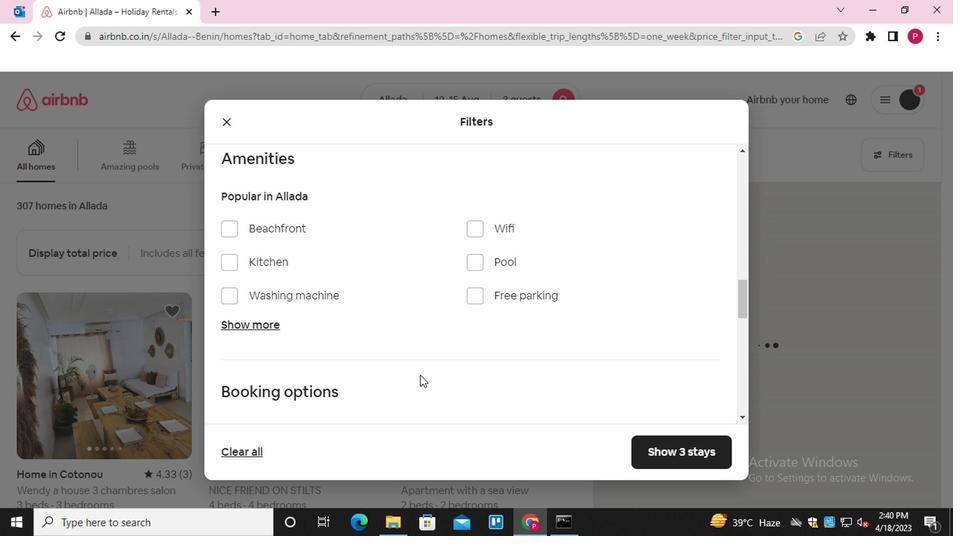 
Action: Mouse scrolled (417, 375) with delta (0, 0)
Screenshot: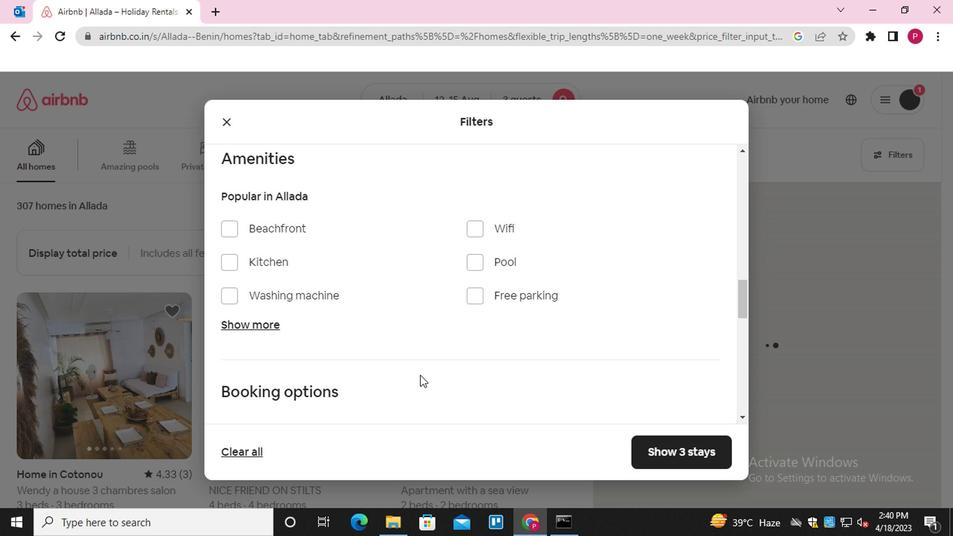 
Action: Mouse moved to (671, 279)
Screenshot: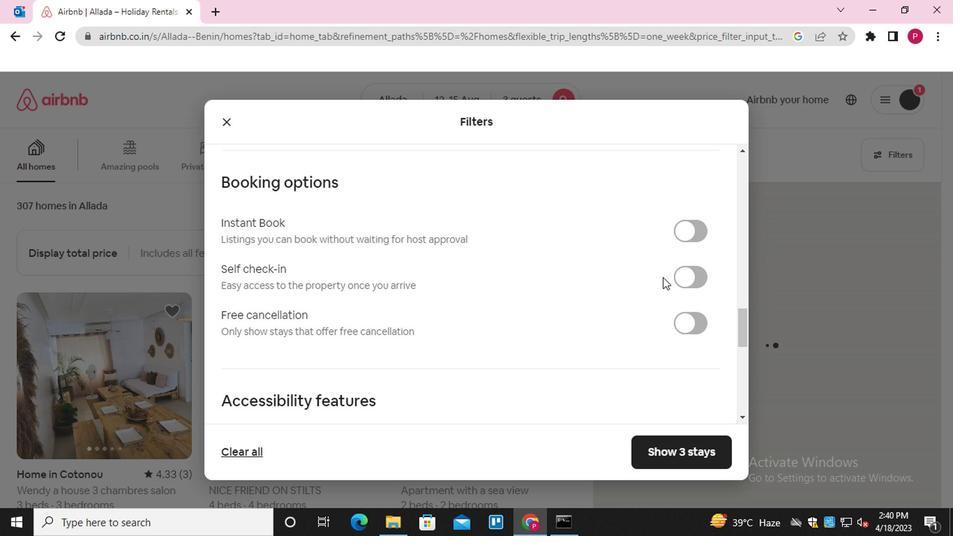 
Action: Mouse pressed left at (671, 279)
Screenshot: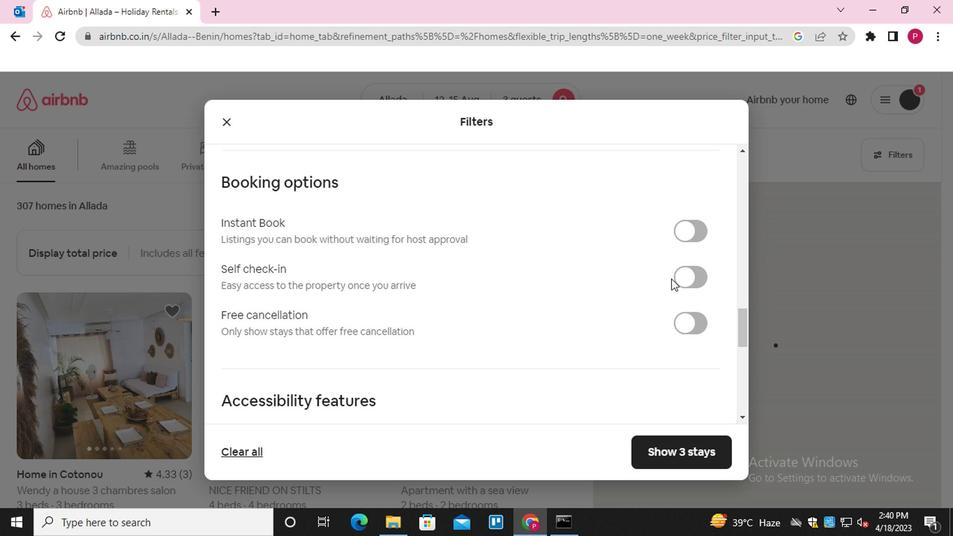 
Action: Mouse moved to (469, 360)
Screenshot: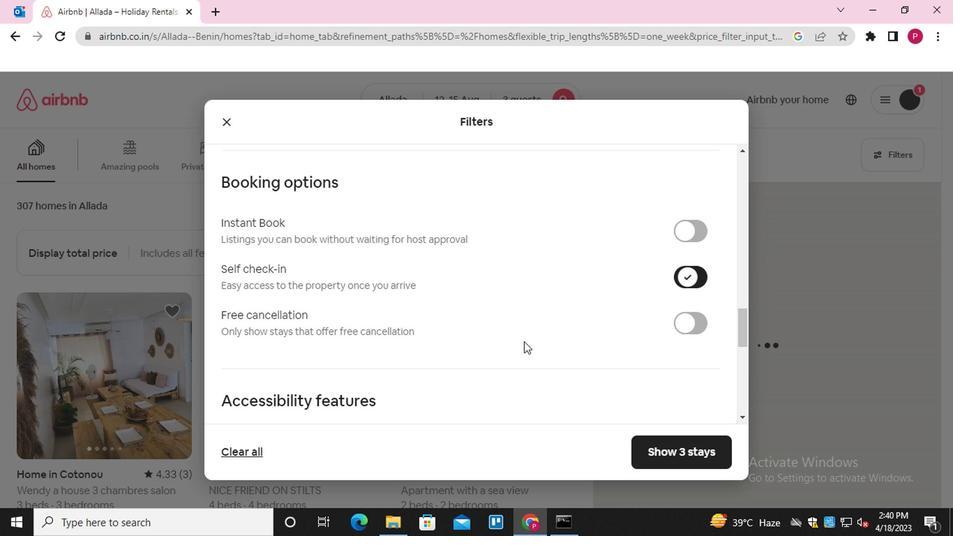 
Action: Mouse scrolled (469, 359) with delta (0, 0)
Screenshot: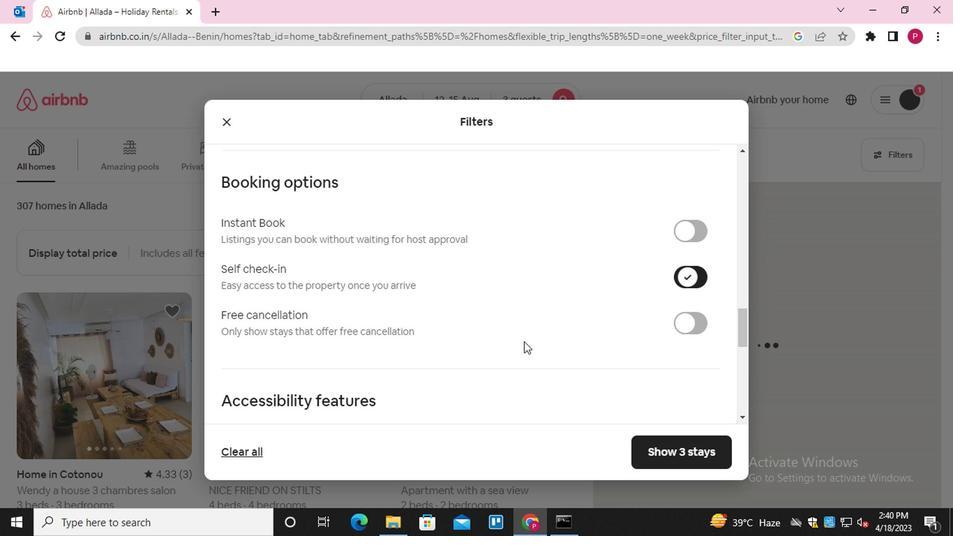 
Action: Mouse moved to (467, 366)
Screenshot: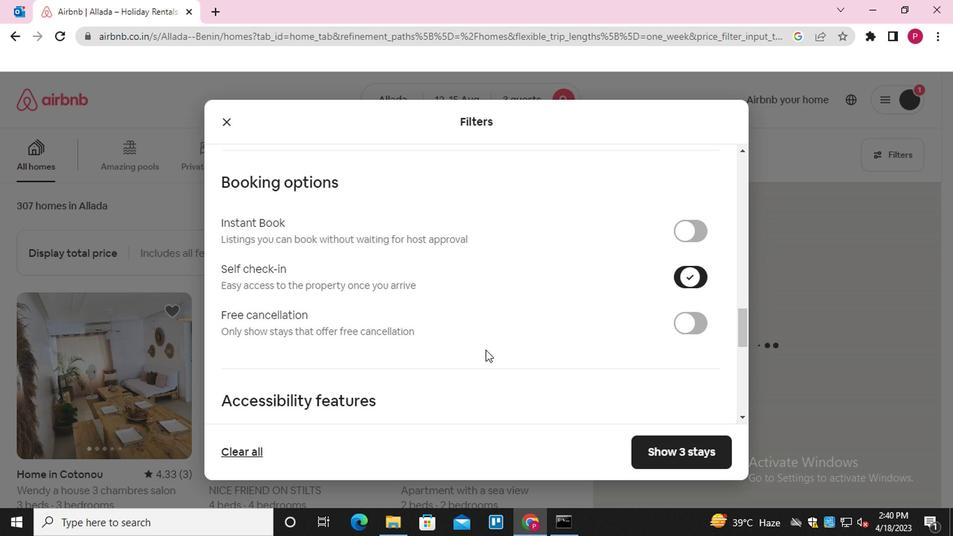 
Action: Mouse scrolled (467, 365) with delta (0, 0)
Screenshot: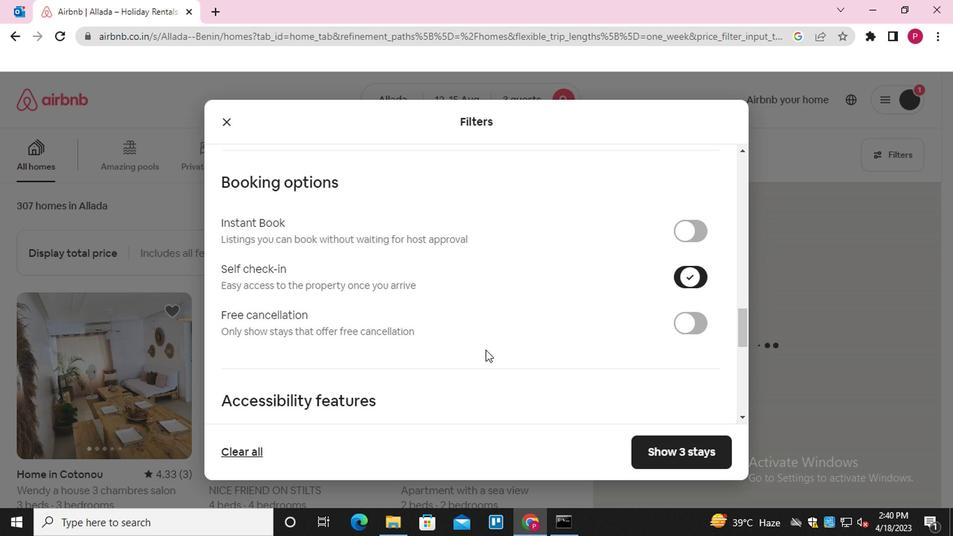 
Action: Mouse moved to (466, 369)
Screenshot: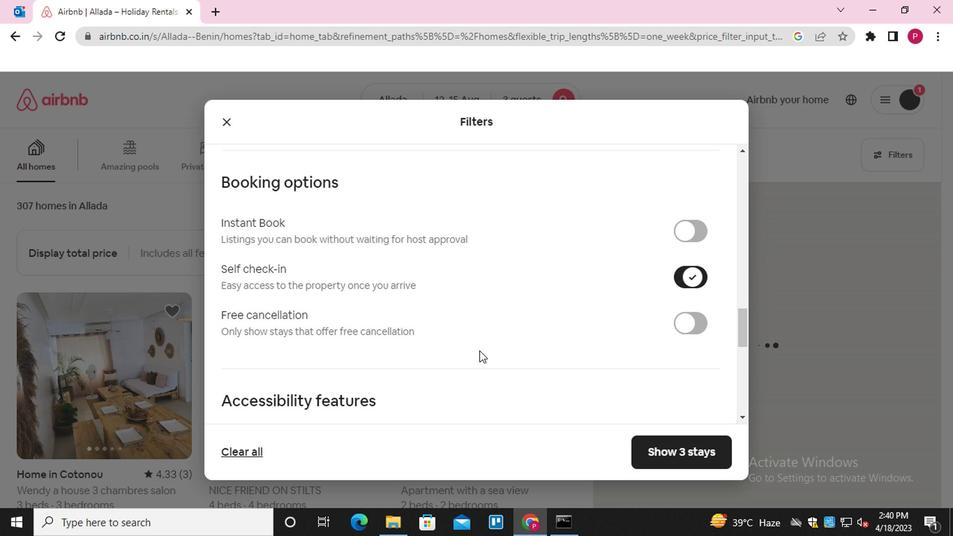 
Action: Mouse scrolled (466, 368) with delta (0, 0)
Screenshot: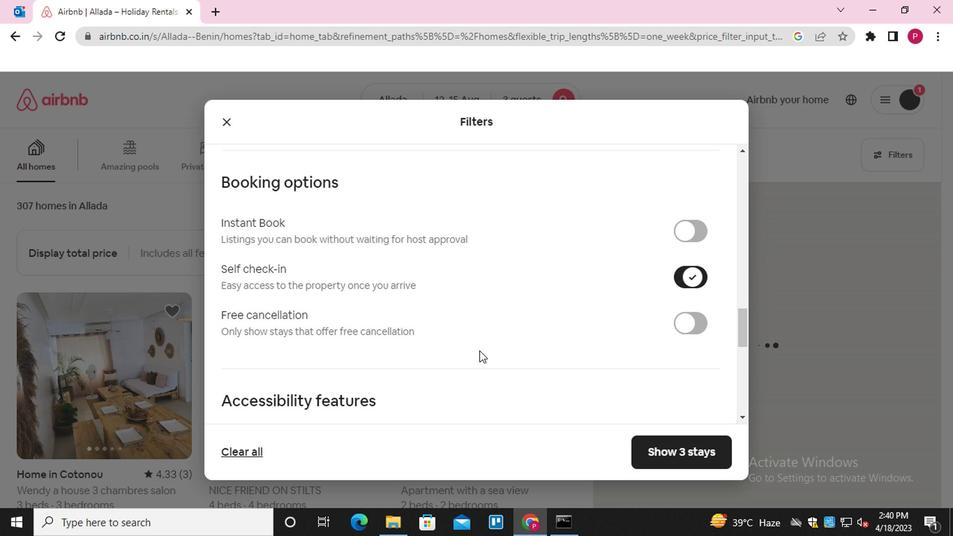 
Action: Mouse moved to (463, 372)
Screenshot: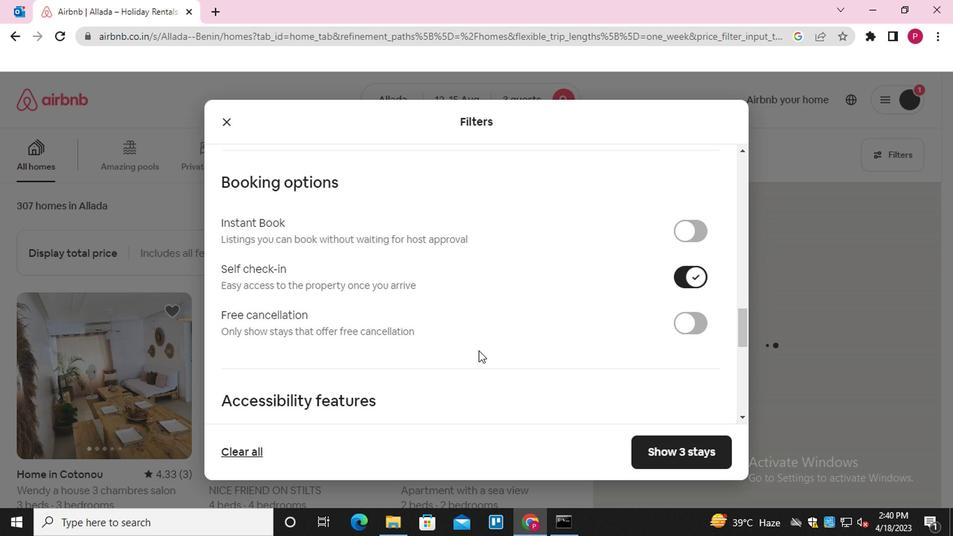 
Action: Mouse scrolled (463, 371) with delta (0, 0)
Screenshot: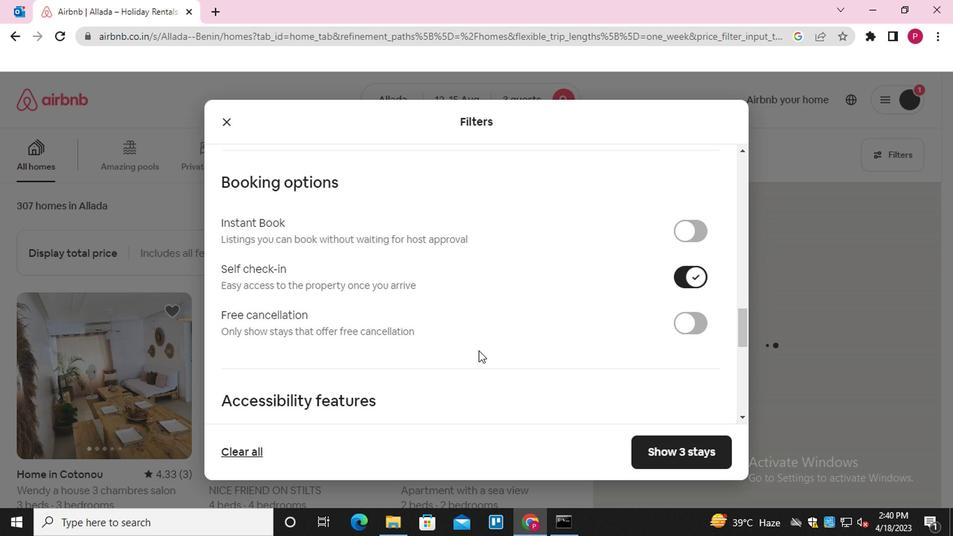 
Action: Mouse moved to (381, 372)
Screenshot: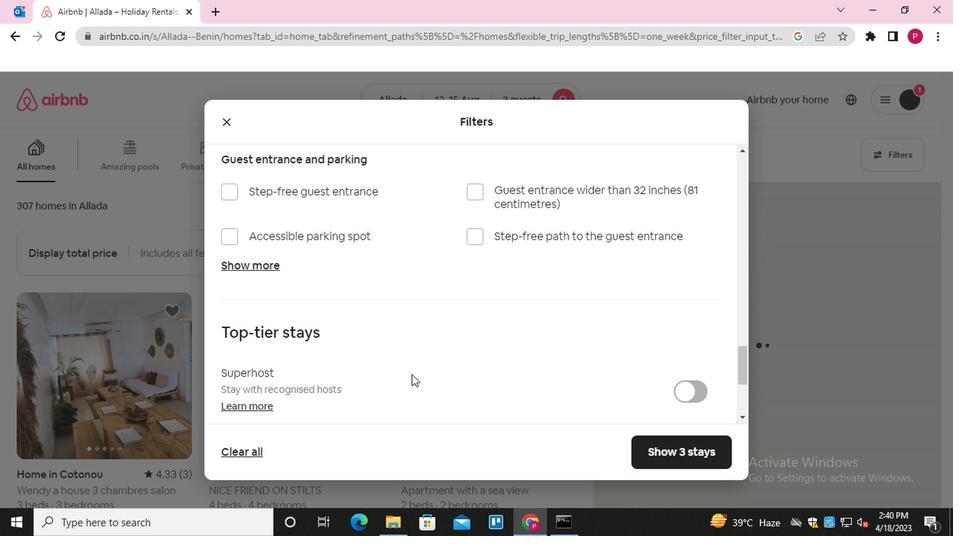 
Action: Mouse scrolled (381, 372) with delta (0, 0)
Screenshot: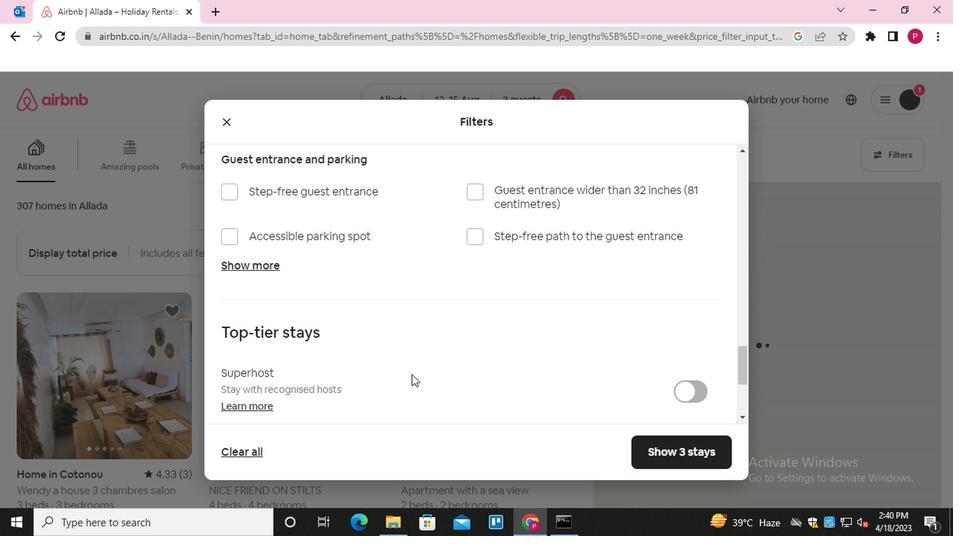 
Action: Mouse moved to (380, 372)
Screenshot: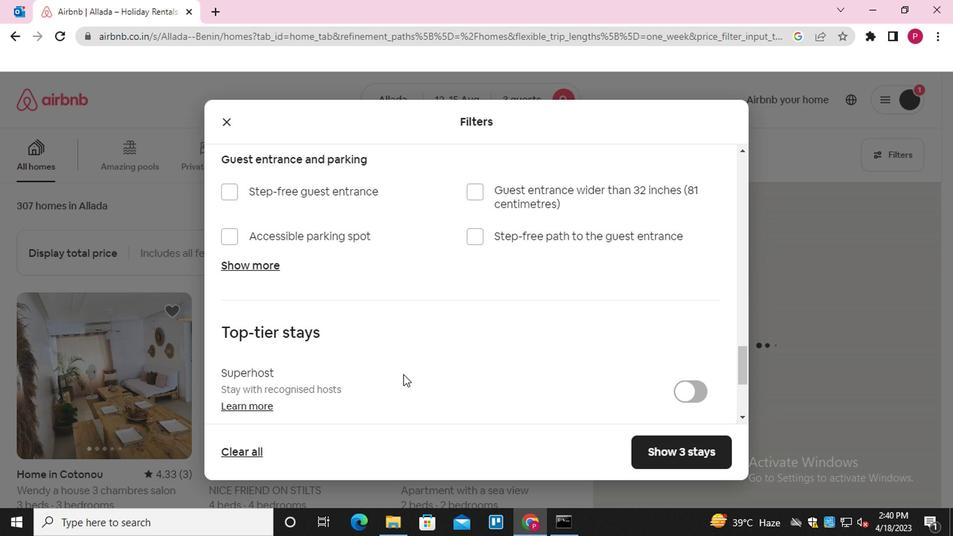 
Action: Mouse scrolled (380, 372) with delta (0, 0)
Screenshot: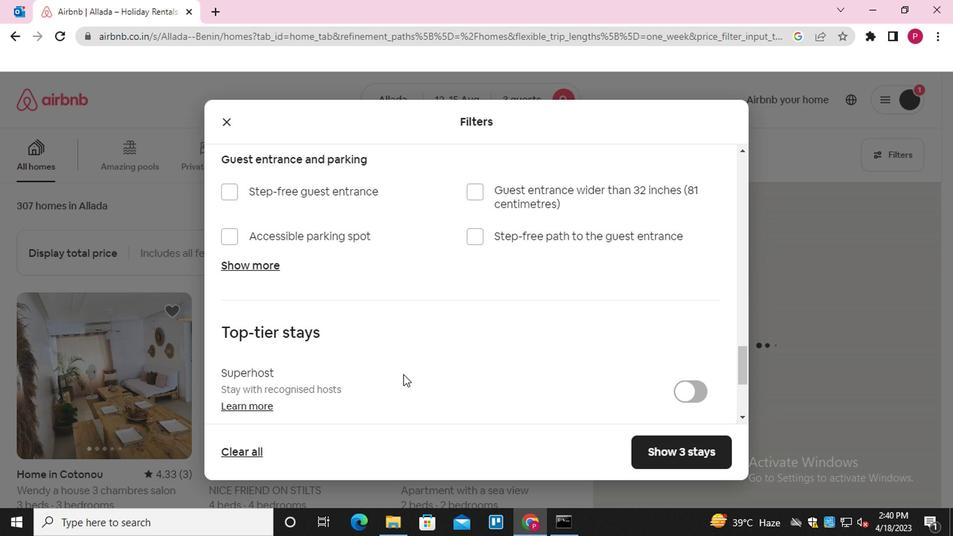 
Action: Mouse scrolled (380, 372) with delta (0, 0)
Screenshot: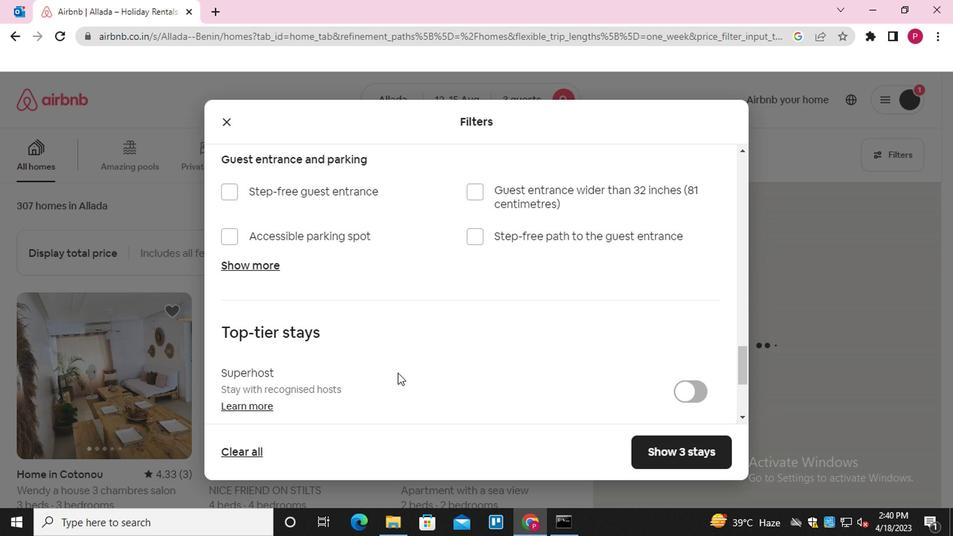 
Action: Mouse scrolled (380, 372) with delta (0, 0)
Screenshot: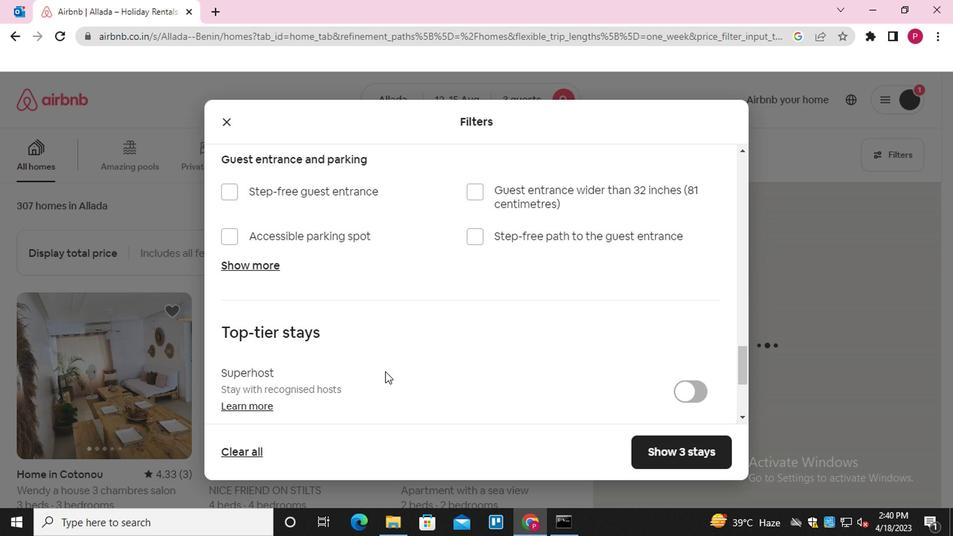 
Action: Mouse moved to (231, 332)
Screenshot: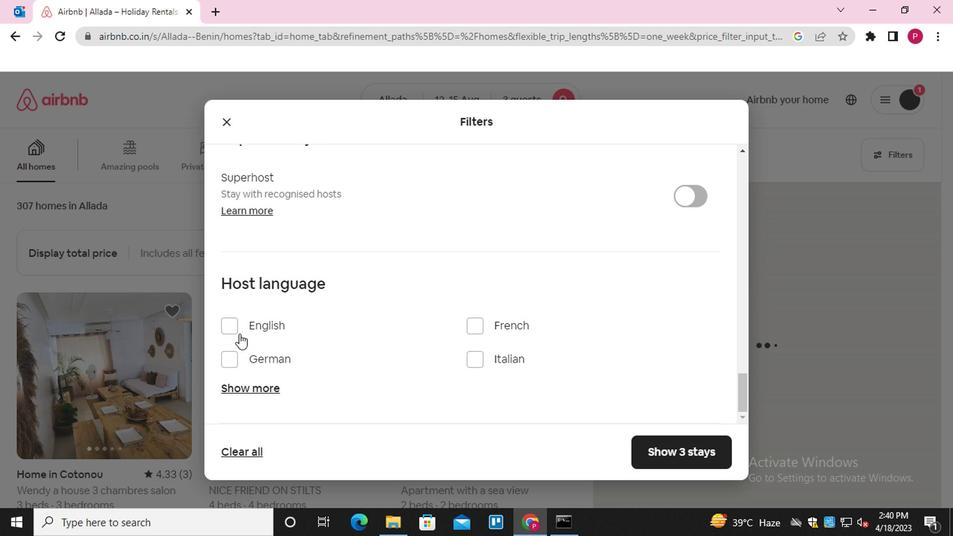 
Action: Mouse pressed left at (231, 332)
Screenshot: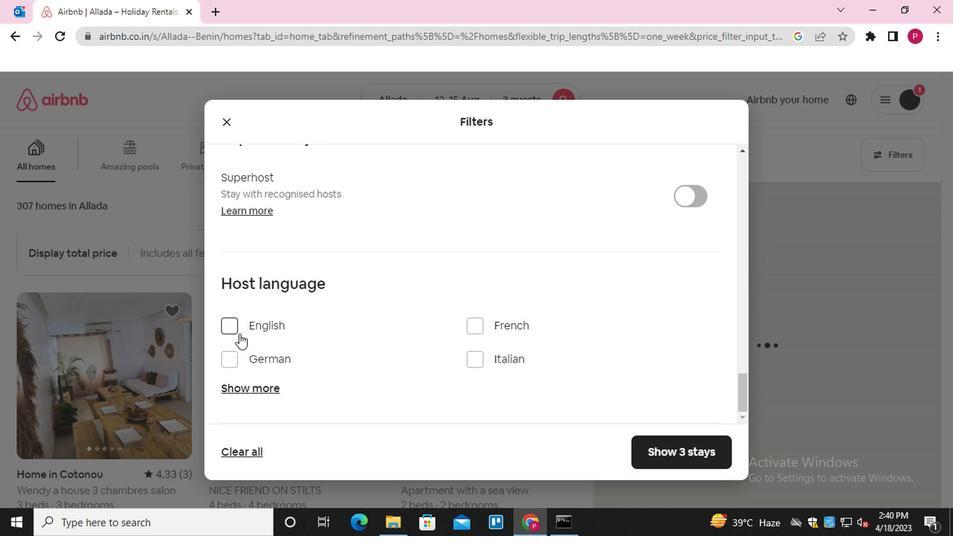 
Action: Mouse moved to (665, 457)
Screenshot: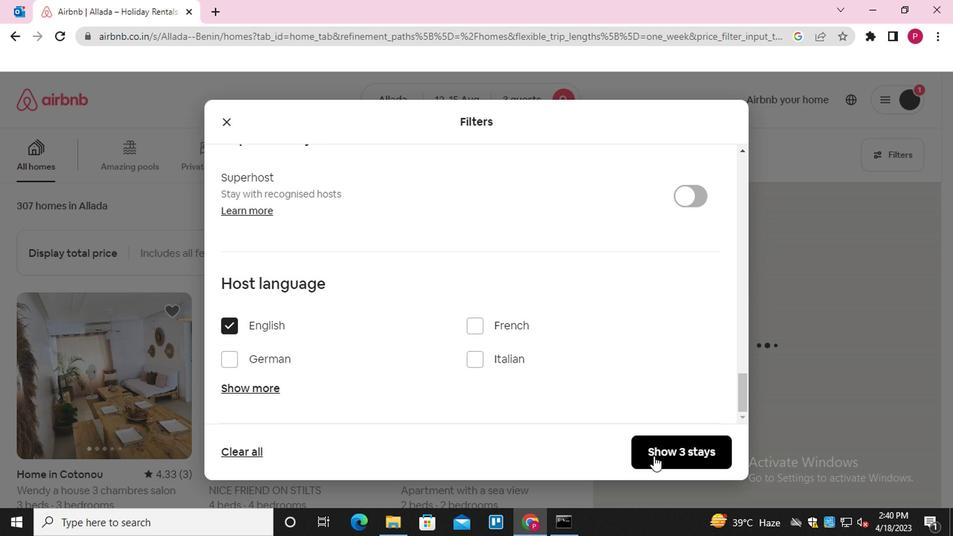 
Action: Mouse pressed left at (665, 457)
Screenshot: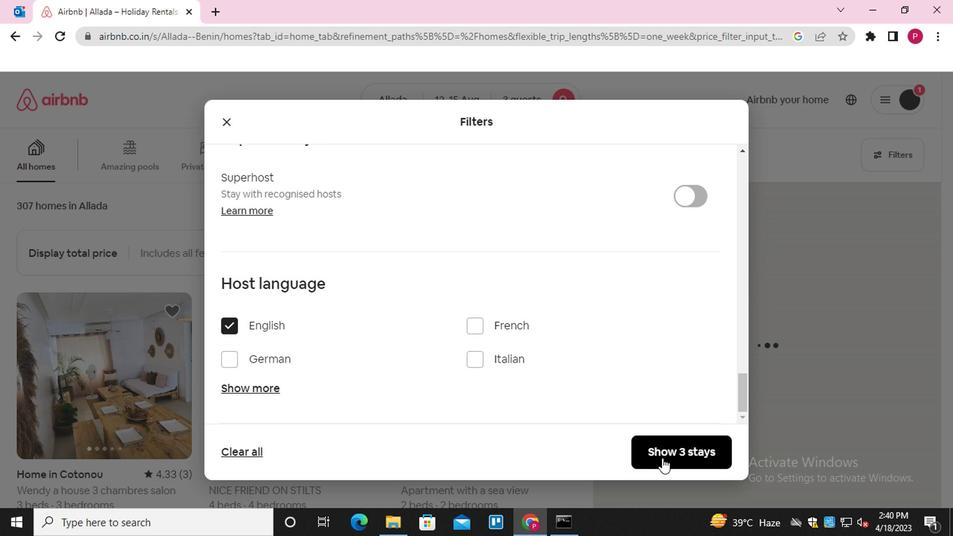 
Action: Mouse moved to (254, 327)
Screenshot: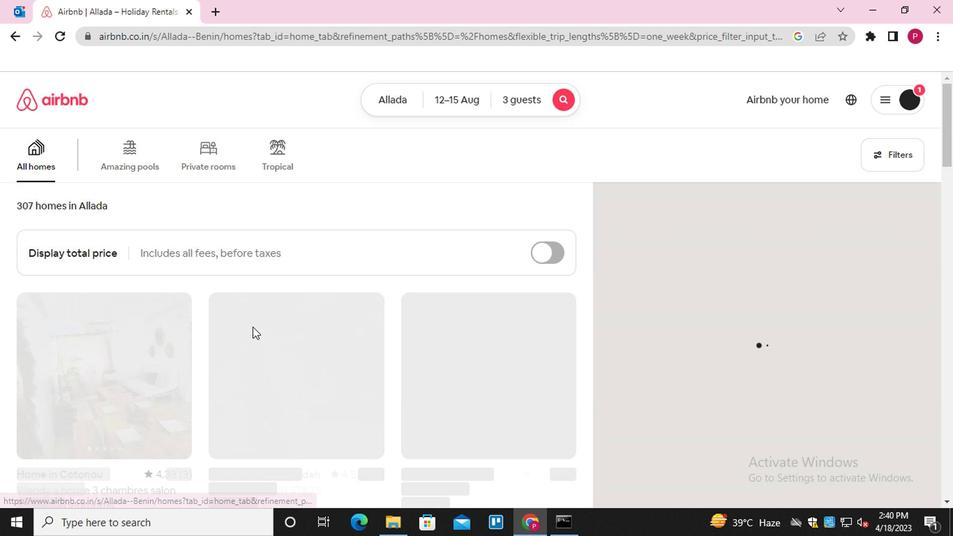 
